 Task: Create multiple users in this system.
Action: Mouse moved to (632, 47)
Screenshot: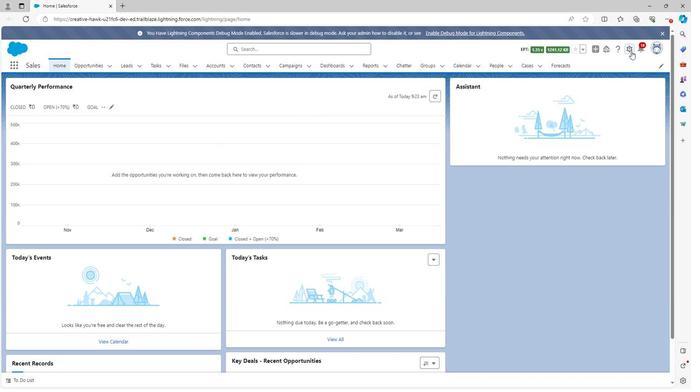 
Action: Mouse pressed left at (632, 47)
Screenshot: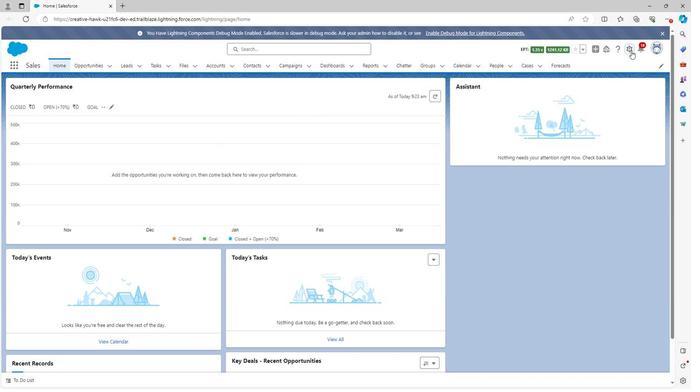 
Action: Mouse moved to (602, 69)
Screenshot: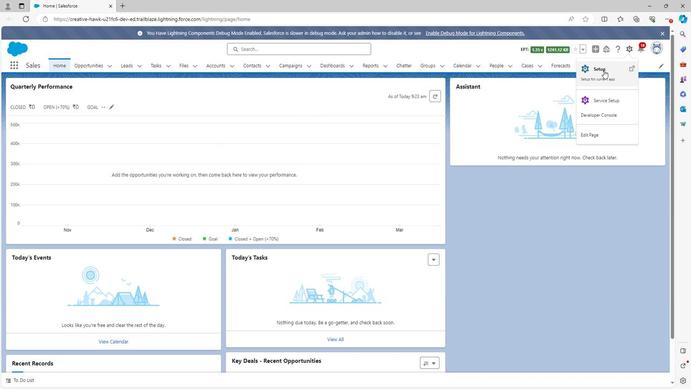 
Action: Mouse pressed left at (602, 69)
Screenshot: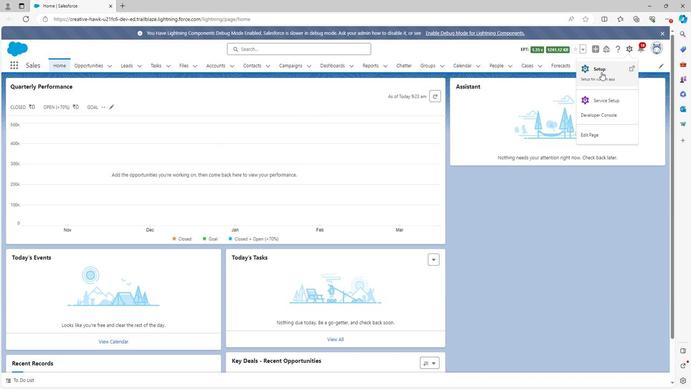 
Action: Mouse moved to (4, 245)
Screenshot: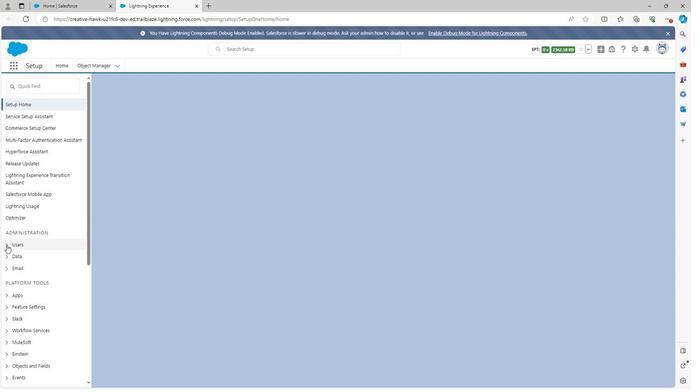 
Action: Mouse pressed left at (4, 245)
Screenshot: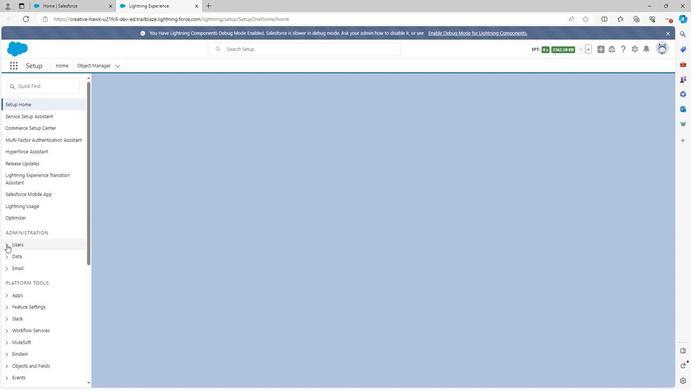 
Action: Mouse moved to (22, 339)
Screenshot: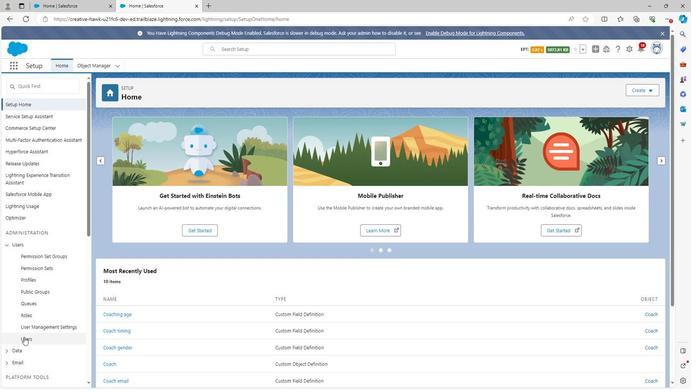 
Action: Mouse pressed left at (22, 339)
Screenshot: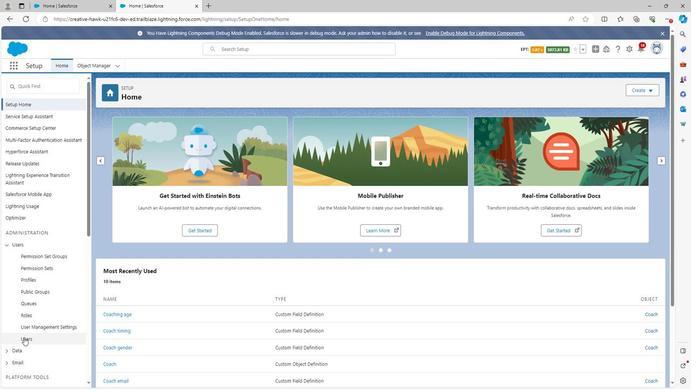 
Action: Mouse moved to (278, 179)
Screenshot: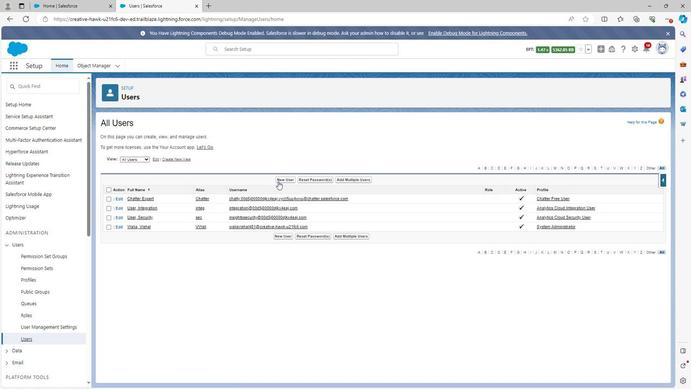 
Action: Mouse pressed left at (278, 179)
Screenshot: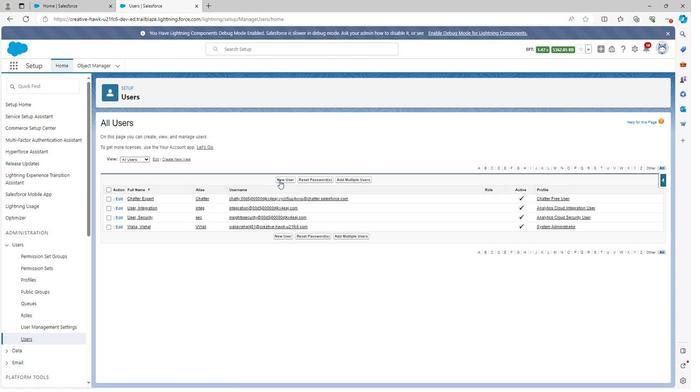 
Action: Mouse moved to (233, 163)
Screenshot: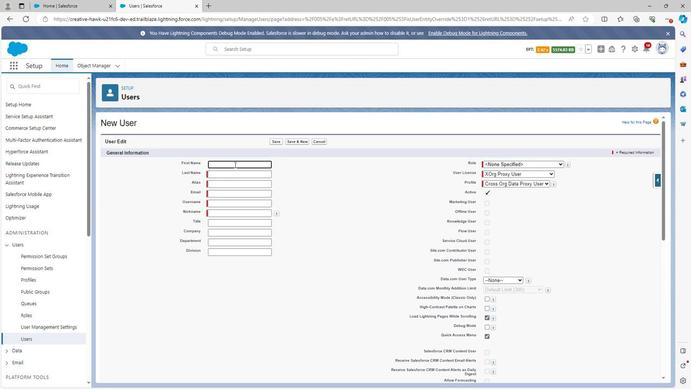 
Action: Key pressed test1
Screenshot: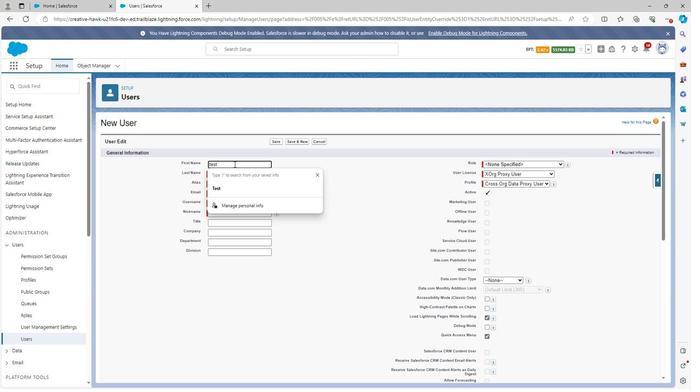 
Action: Mouse moved to (235, 172)
Screenshot: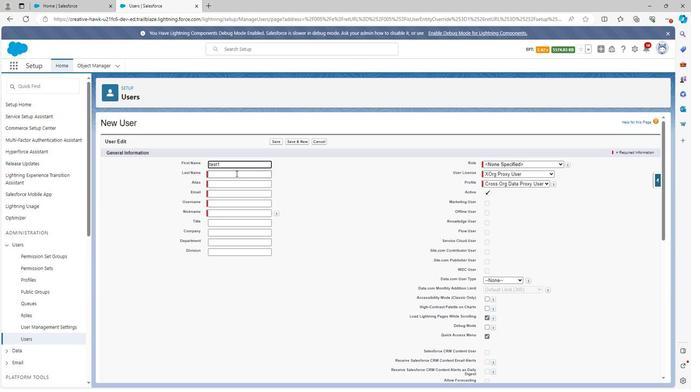 
Action: Mouse pressed left at (235, 172)
Screenshot: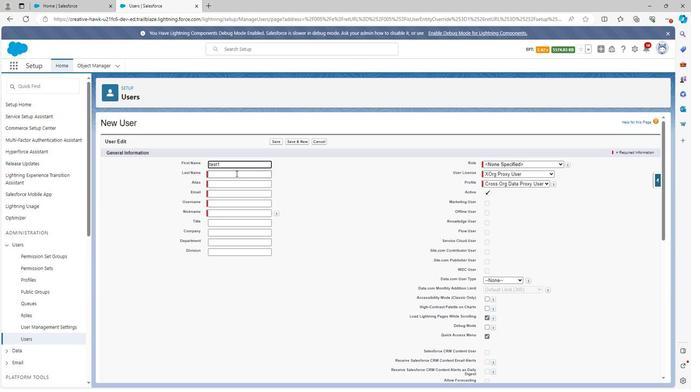 
Action: Mouse moved to (236, 171)
Screenshot: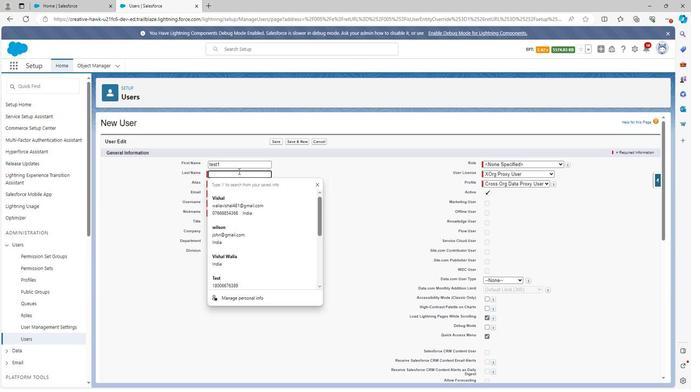 
Action: Key pressed user
Screenshot: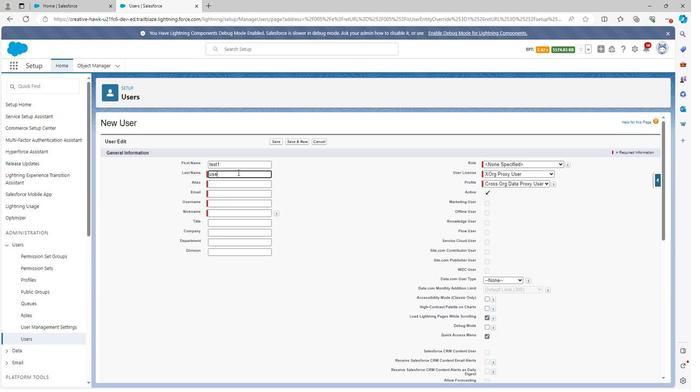 
Action: Mouse moved to (317, 191)
Screenshot: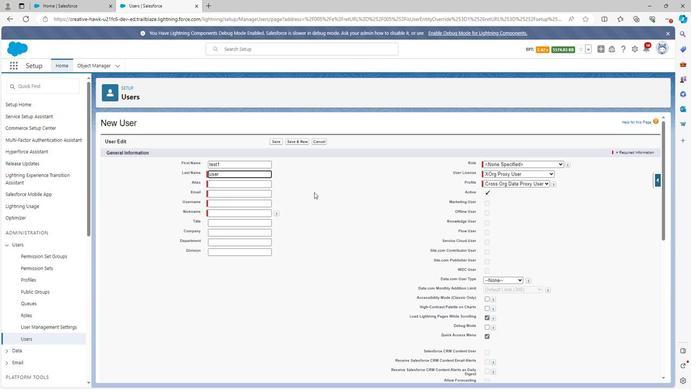 
Action: Mouse pressed left at (317, 191)
Screenshot: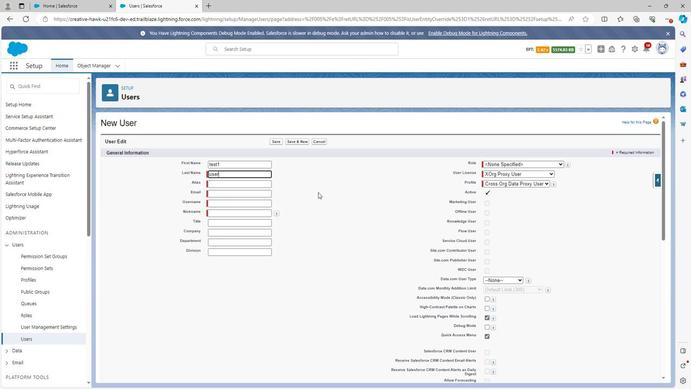 
Action: Mouse moved to (238, 190)
Screenshot: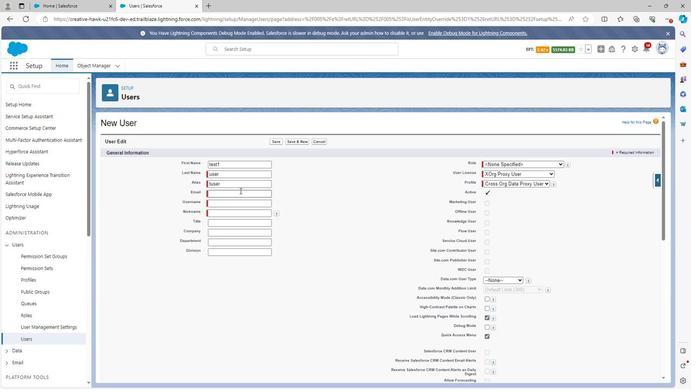 
Action: Mouse pressed left at (238, 190)
Screenshot: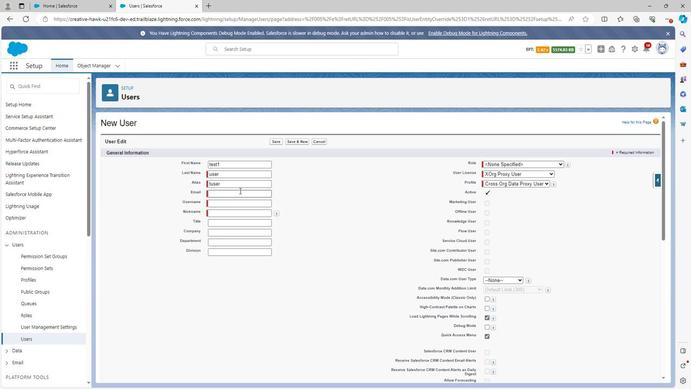 
Action: Mouse moved to (235, 193)
Screenshot: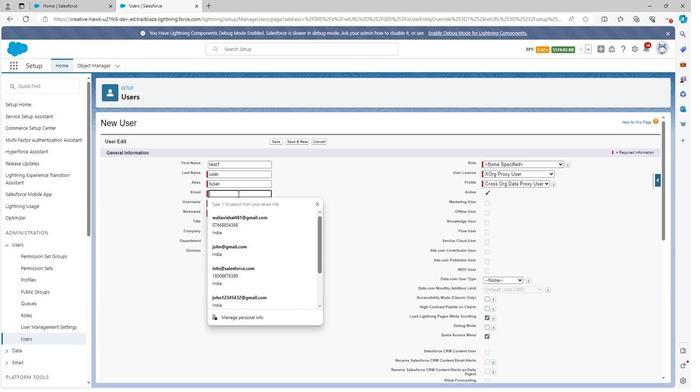 
Action: Key pressed user23<Key.shift>@gmail.com
Screenshot: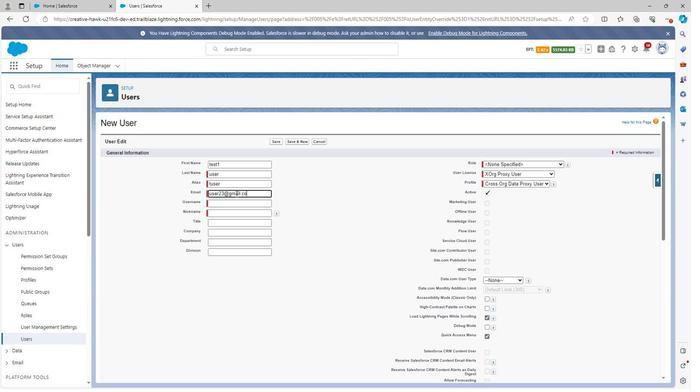 
Action: Mouse moved to (227, 200)
Screenshot: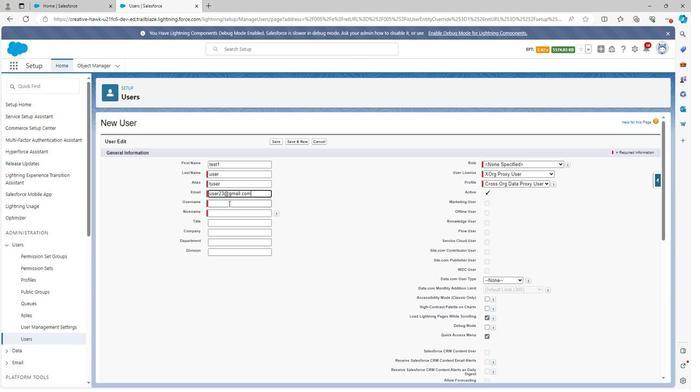 
Action: Mouse pressed left at (227, 200)
Screenshot: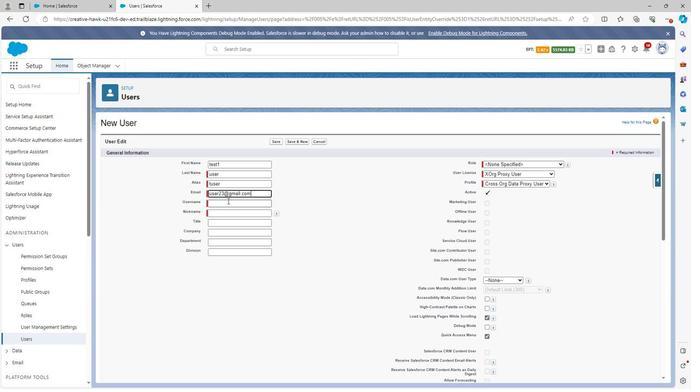 
Action: Mouse moved to (336, 267)
Screenshot: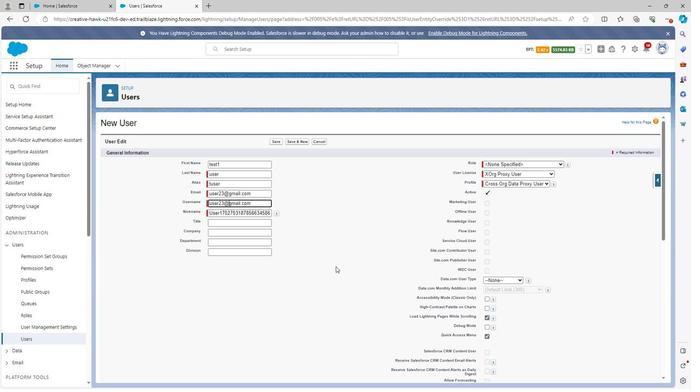 
Action: Mouse scrolled (336, 267) with delta (0, 0)
Screenshot: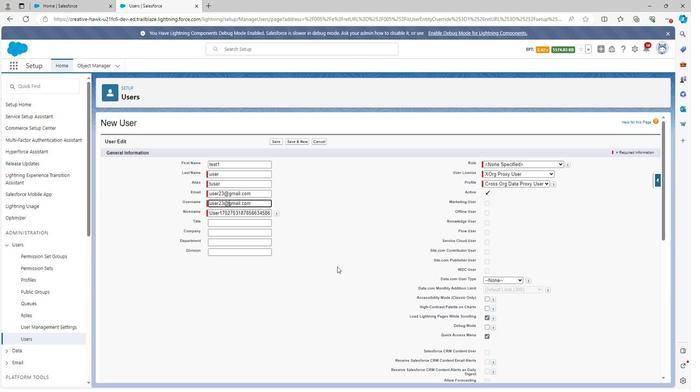 
Action: Mouse moved to (337, 267)
Screenshot: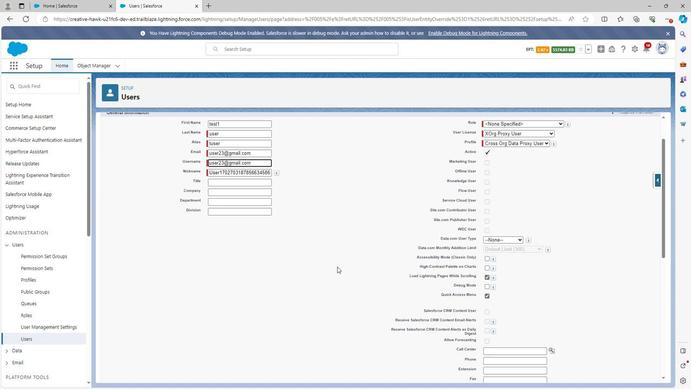 
Action: Mouse scrolled (337, 267) with delta (0, 0)
Screenshot: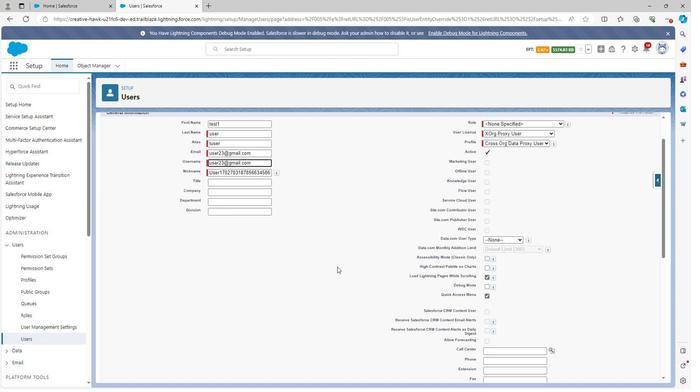 
Action: Mouse scrolled (337, 267) with delta (0, 0)
Screenshot: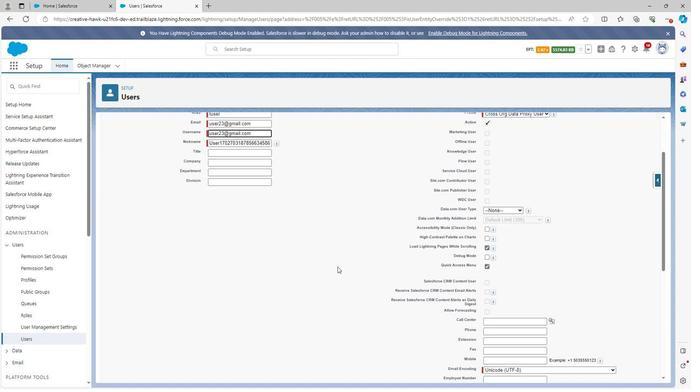 
Action: Mouse scrolled (337, 267) with delta (0, 0)
Screenshot: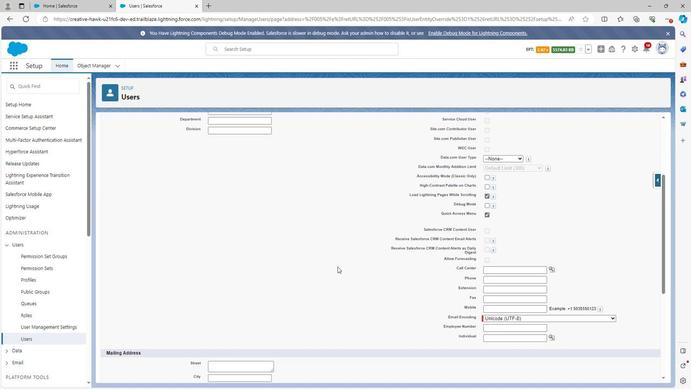 
Action: Mouse scrolled (337, 267) with delta (0, 0)
Screenshot: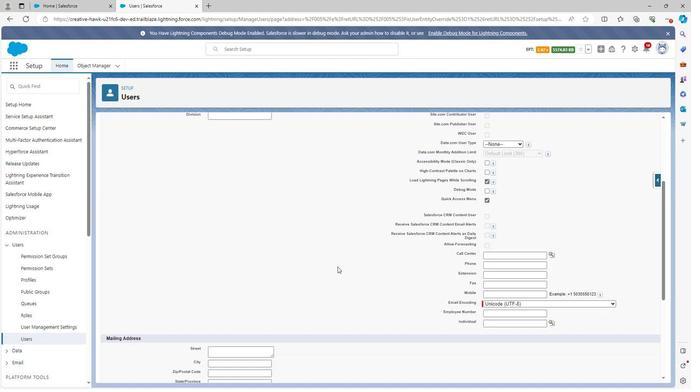 
Action: Mouse scrolled (337, 267) with delta (0, 0)
Screenshot: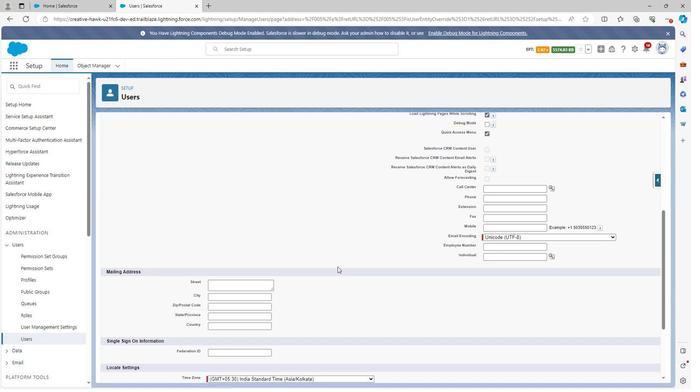 
Action: Mouse scrolled (337, 267) with delta (0, 0)
Screenshot: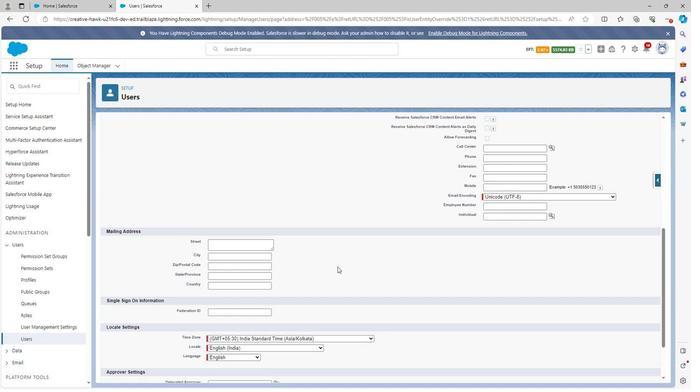 
Action: Mouse scrolled (337, 267) with delta (0, 0)
Screenshot: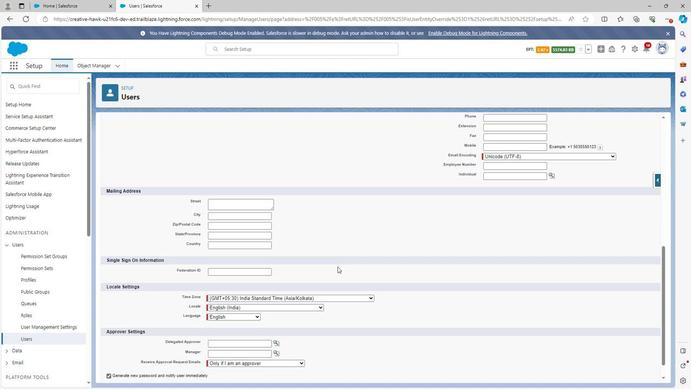 
Action: Mouse scrolled (337, 267) with delta (0, 0)
Screenshot: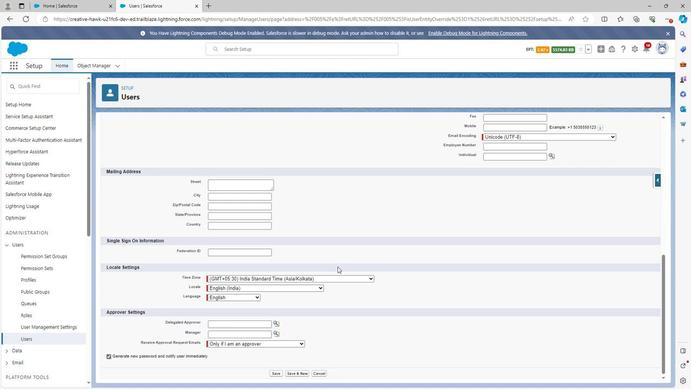 
Action: Mouse scrolled (337, 267) with delta (0, 0)
Screenshot: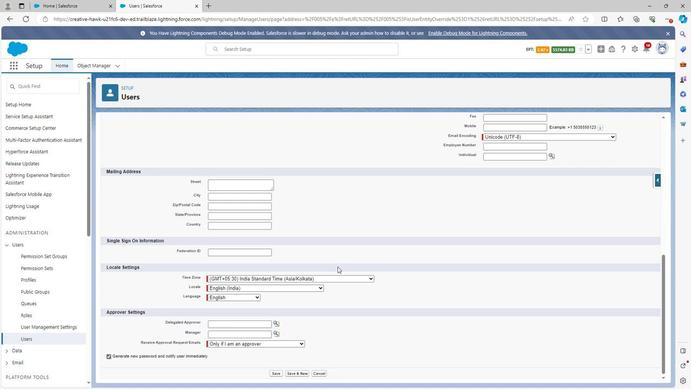 
Action: Mouse scrolled (337, 267) with delta (0, 0)
Screenshot: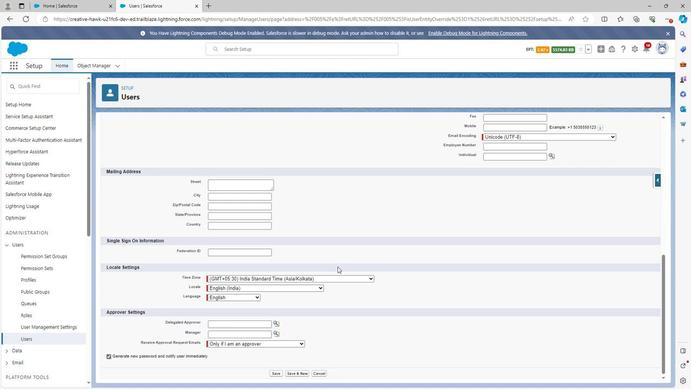 
Action: Mouse moved to (274, 376)
Screenshot: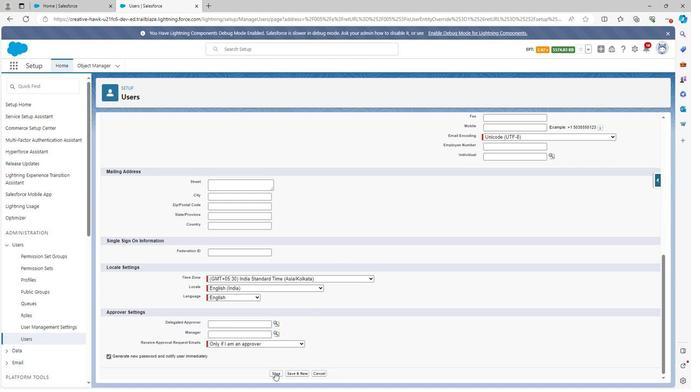 
Action: Mouse pressed left at (274, 376)
Screenshot: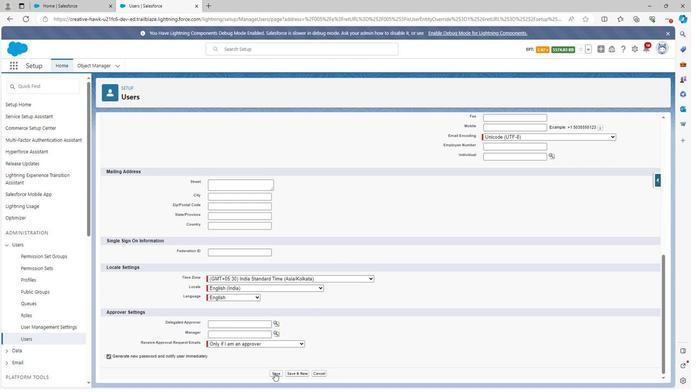 
Action: Mouse moved to (220, 211)
Screenshot: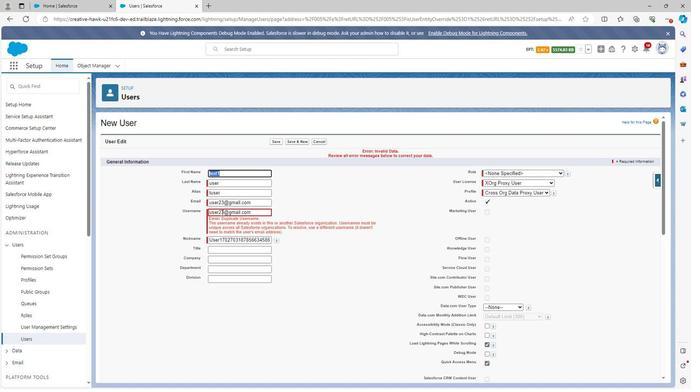 
Action: Mouse pressed left at (220, 211)
Screenshot: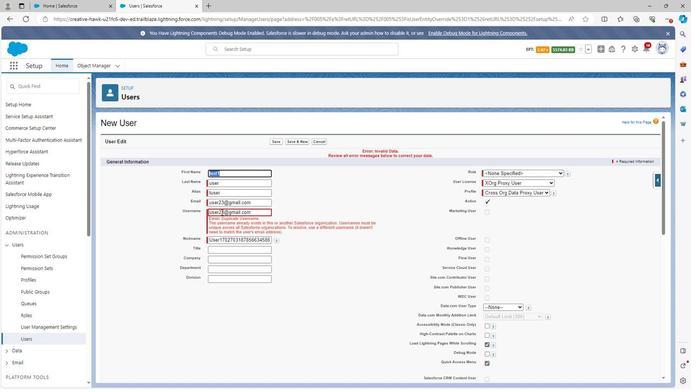 
Action: Mouse moved to (231, 221)
Screenshot: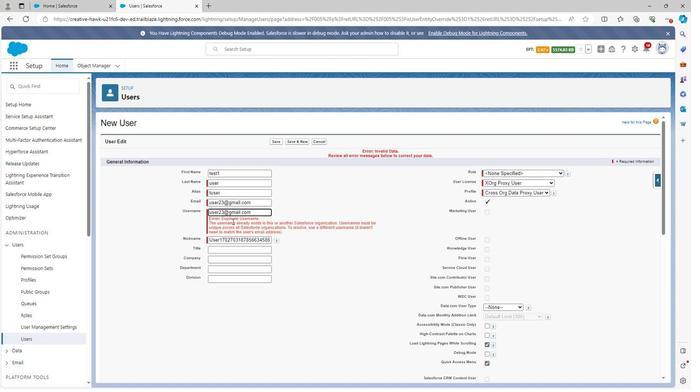 
Action: Key pressed 434
Screenshot: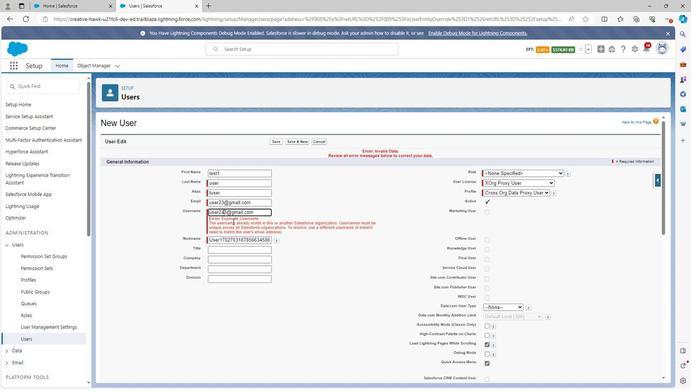 
Action: Mouse moved to (220, 202)
Screenshot: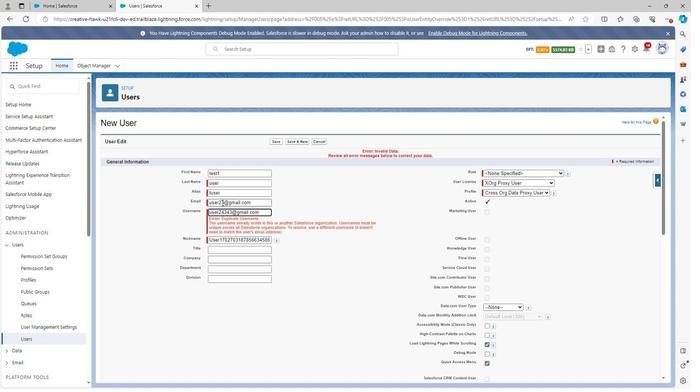 
Action: Mouse pressed left at (220, 202)
Screenshot: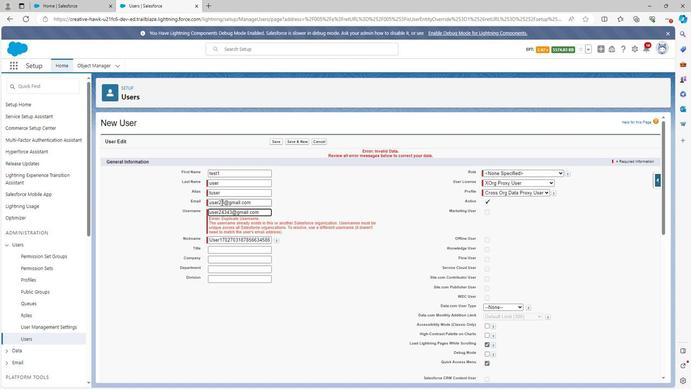 
Action: Mouse moved to (227, 211)
Screenshot: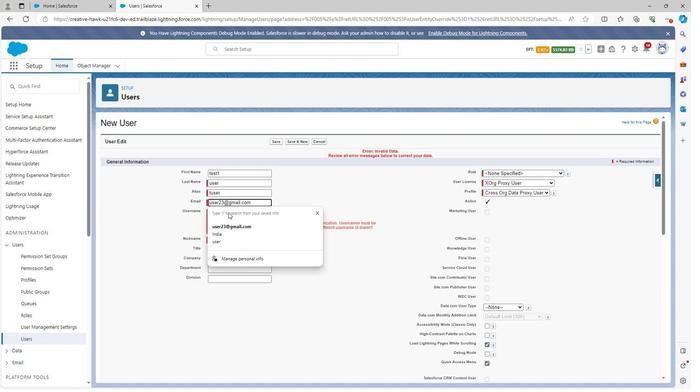 
Action: Key pressed 23
Screenshot: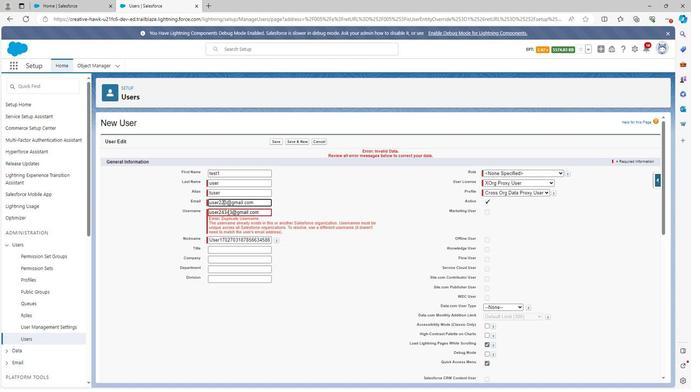 
Action: Mouse moved to (423, 302)
Screenshot: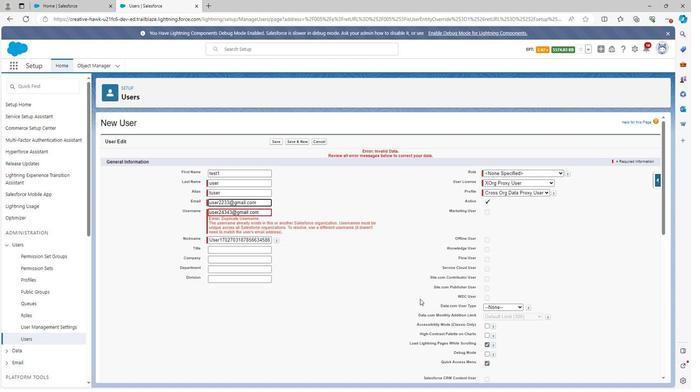 
Action: Mouse scrolled (423, 302) with delta (0, 0)
Screenshot: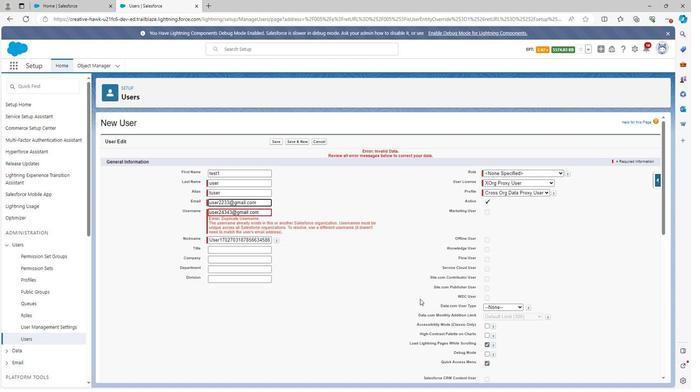 
Action: Mouse moved to (425, 304)
Screenshot: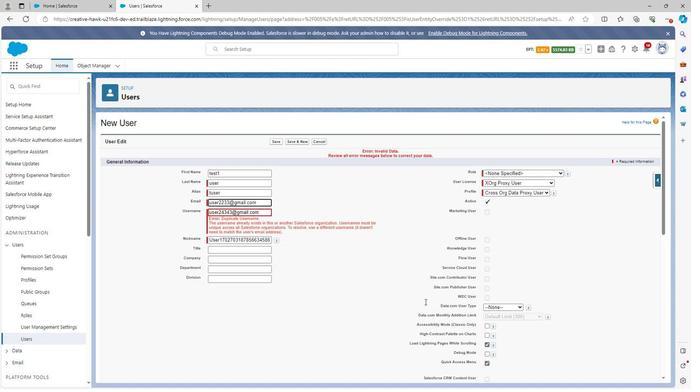 
Action: Mouse scrolled (425, 303) with delta (0, 0)
Screenshot: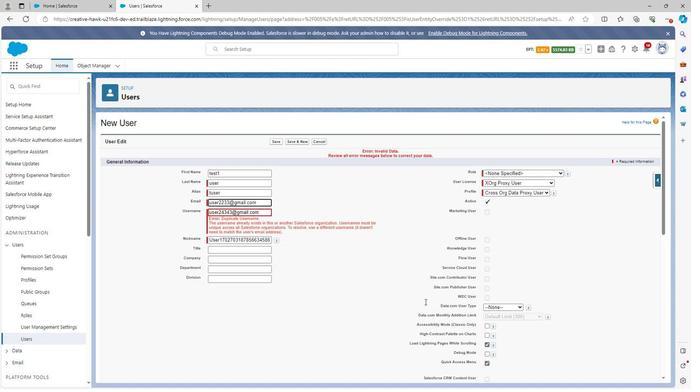 
Action: Mouse scrolled (425, 303) with delta (0, 0)
Screenshot: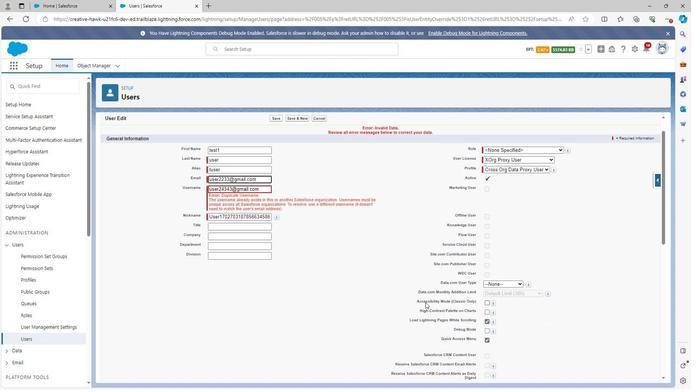 
Action: Mouse scrolled (425, 303) with delta (0, 0)
Screenshot: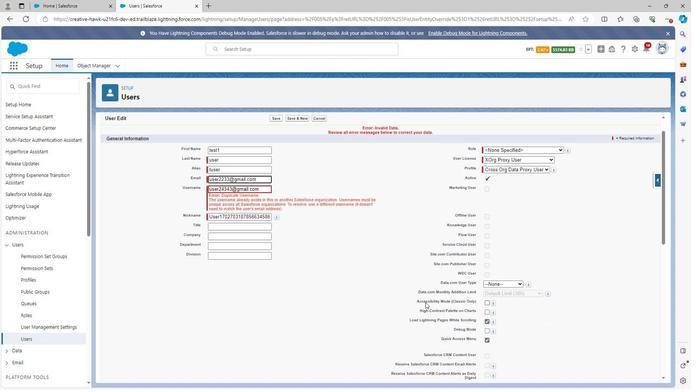 
Action: Mouse scrolled (425, 303) with delta (0, 0)
Screenshot: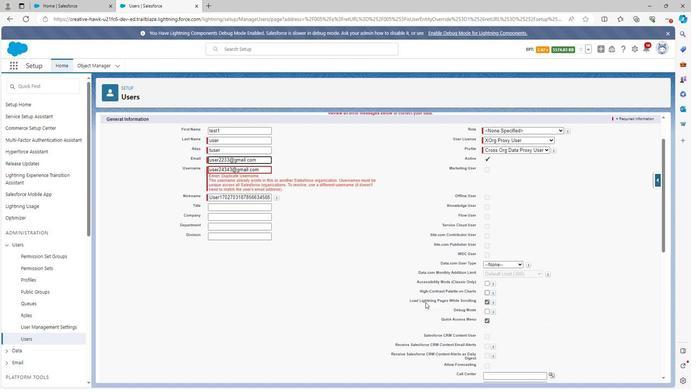 
Action: Mouse moved to (476, 334)
Screenshot: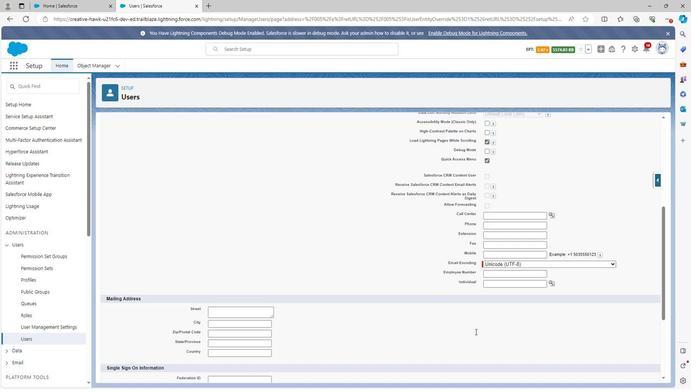 
Action: Mouse scrolled (476, 334) with delta (0, 0)
Screenshot: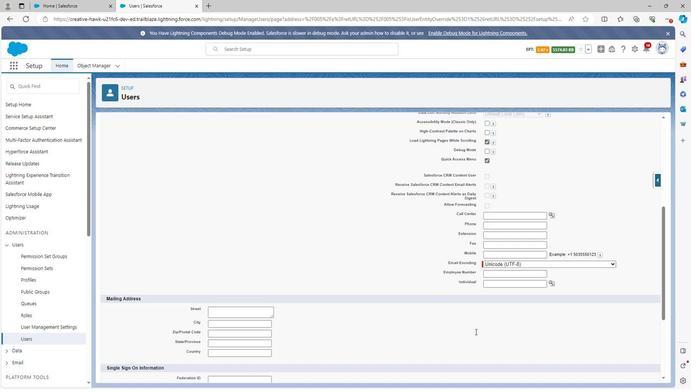
Action: Mouse scrolled (476, 334) with delta (0, 0)
Screenshot: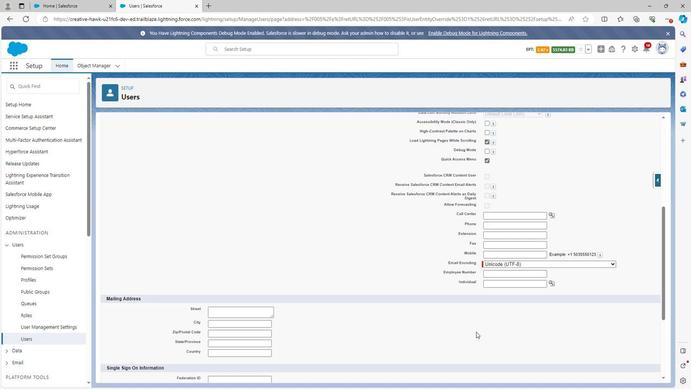 
Action: Mouse scrolled (476, 334) with delta (0, 0)
Screenshot: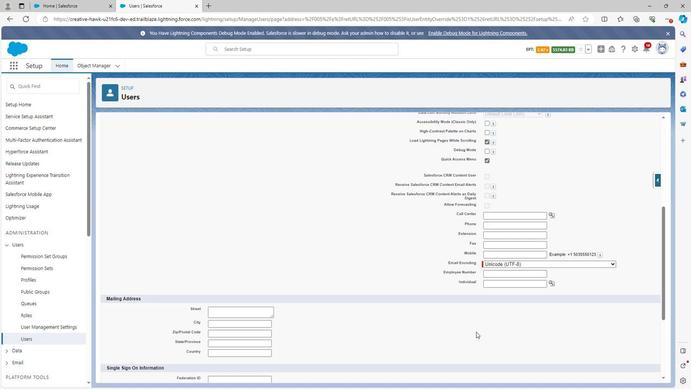
Action: Mouse scrolled (476, 334) with delta (0, 0)
Screenshot: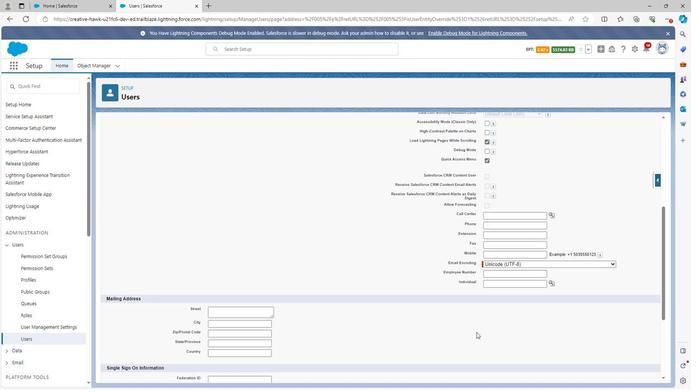
Action: Mouse moved to (476, 335)
Screenshot: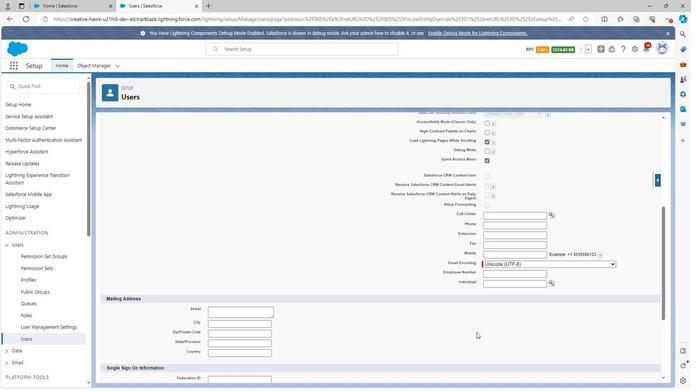 
Action: Mouse scrolled (476, 334) with delta (0, 0)
Screenshot: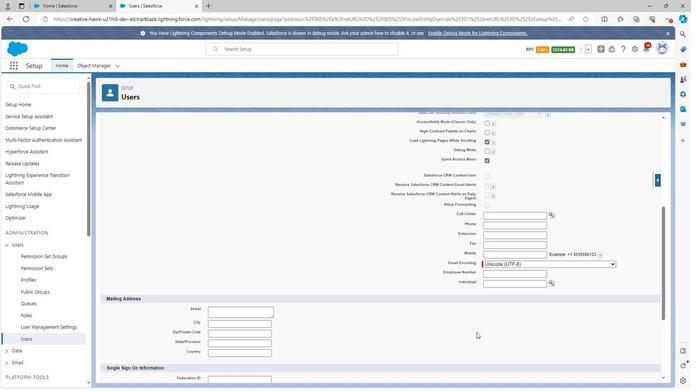 
Action: Mouse scrolled (476, 334) with delta (0, 0)
Screenshot: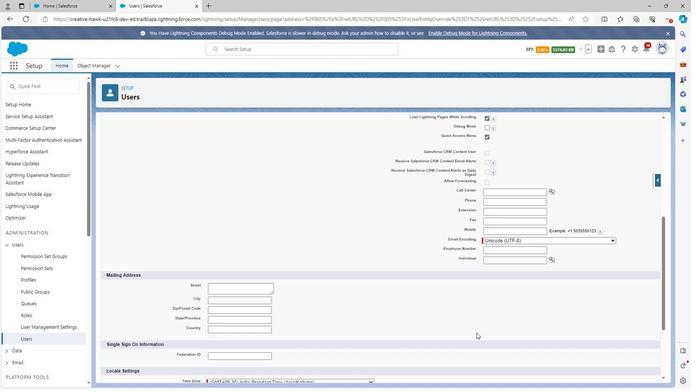 
Action: Mouse moved to (477, 342)
Screenshot: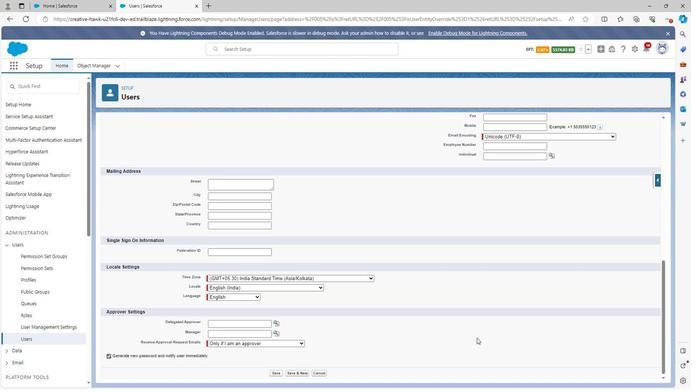 
Action: Mouse scrolled (477, 342) with delta (0, 0)
Screenshot: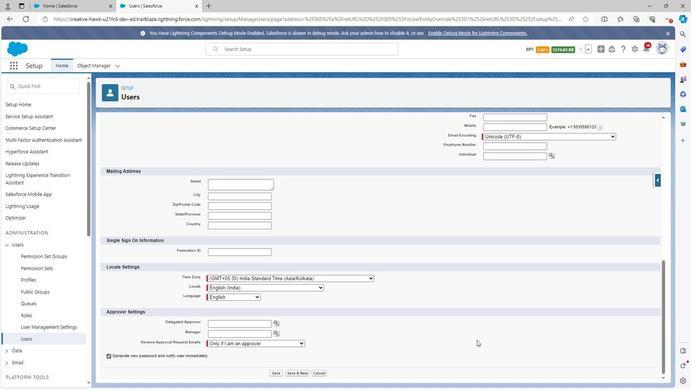 
Action: Mouse scrolled (477, 342) with delta (0, 0)
Screenshot: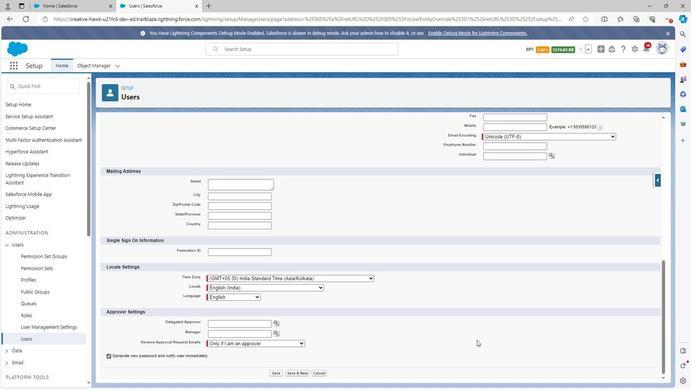 
Action: Mouse scrolled (477, 342) with delta (0, 0)
Screenshot: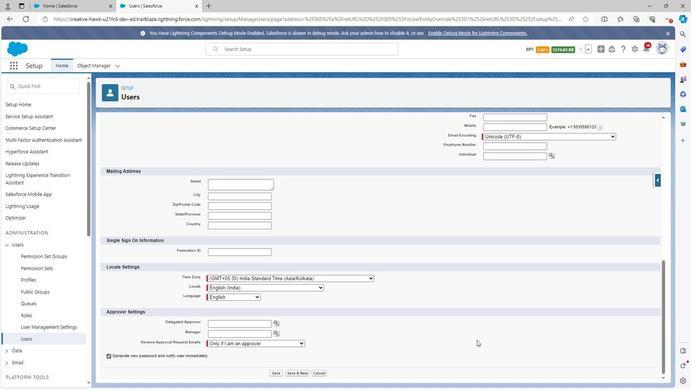 
Action: Mouse scrolled (477, 342) with delta (0, 0)
Screenshot: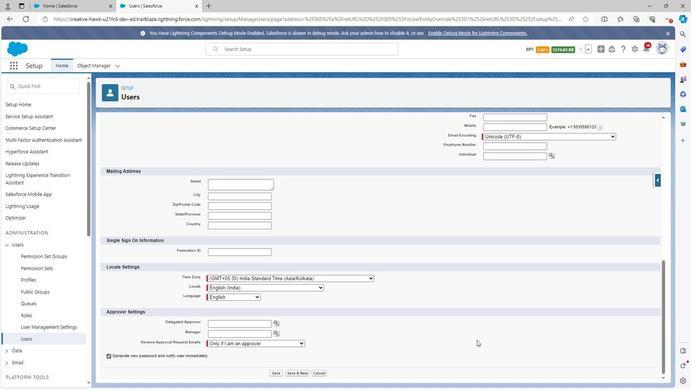 
Action: Mouse scrolled (477, 342) with delta (0, 0)
Screenshot: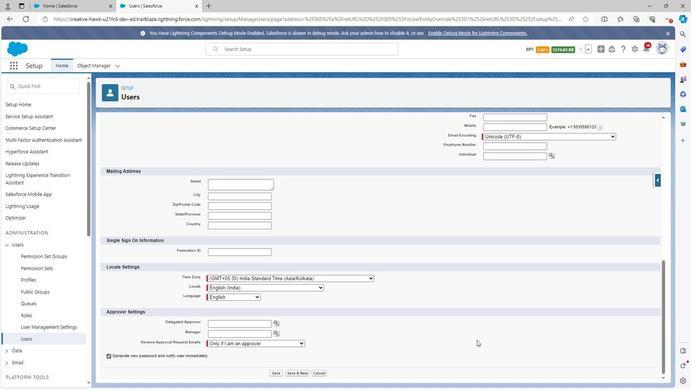 
Action: Mouse moved to (273, 376)
Screenshot: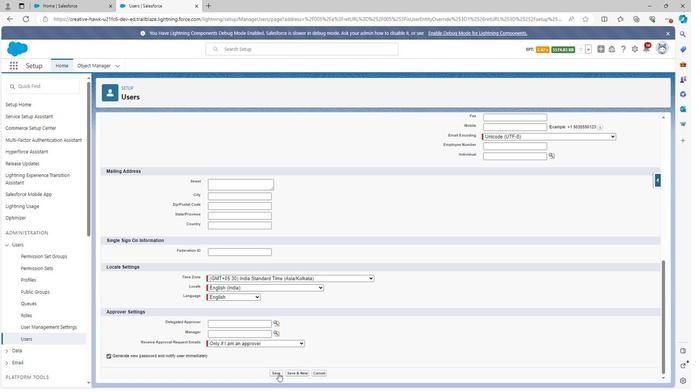 
Action: Mouse pressed left at (273, 376)
Screenshot: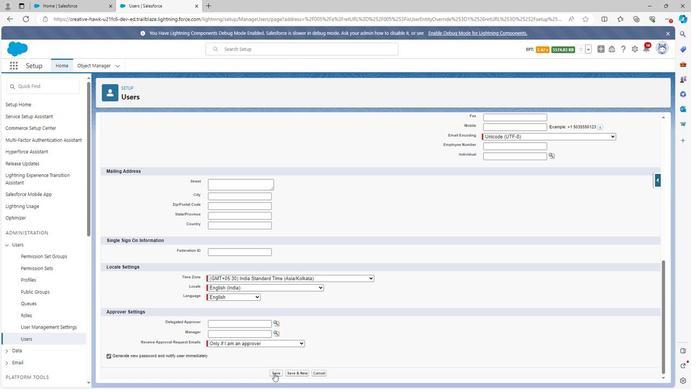 
Action: Mouse moved to (23, 339)
Screenshot: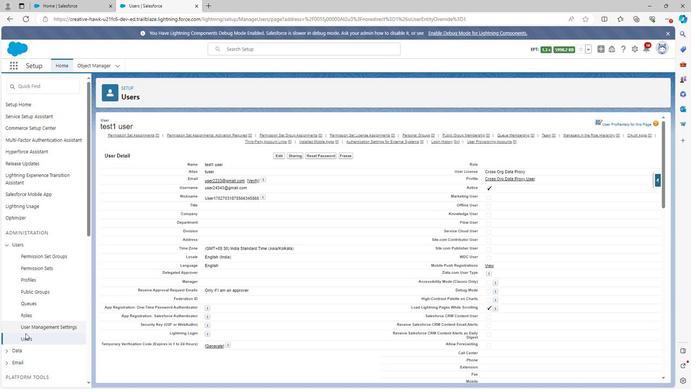 
Action: Mouse pressed left at (23, 339)
Screenshot: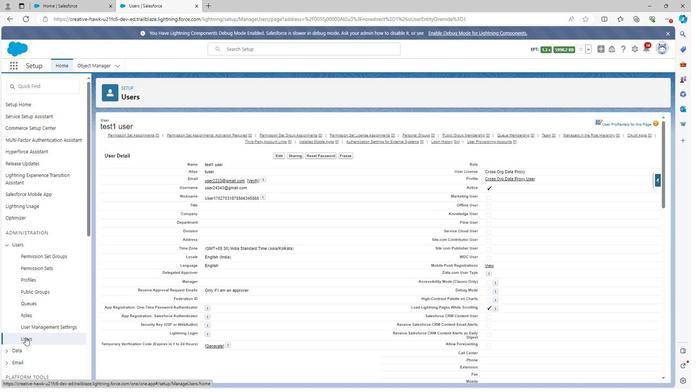 
Action: Mouse moved to (279, 177)
Screenshot: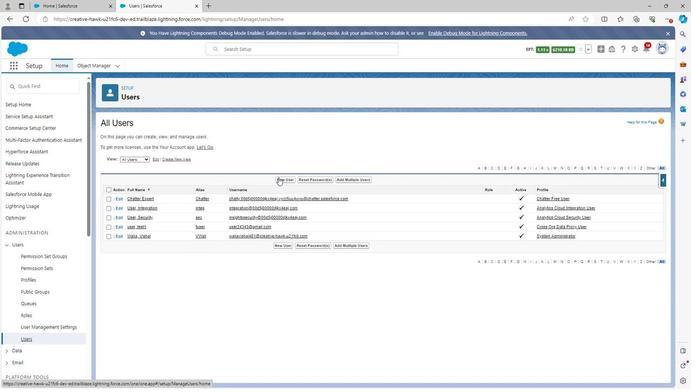 
Action: Mouse pressed left at (279, 177)
Screenshot: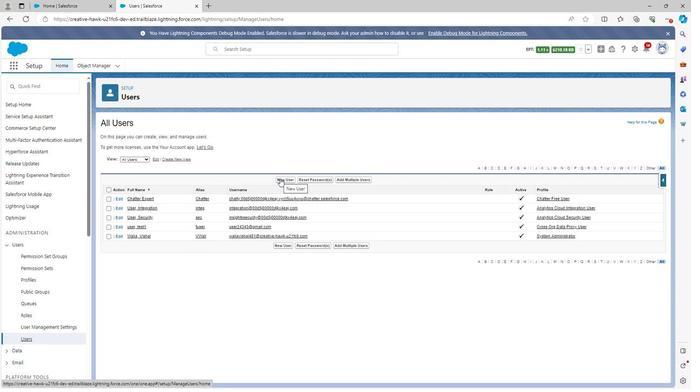 
Action: Mouse moved to (227, 164)
Screenshot: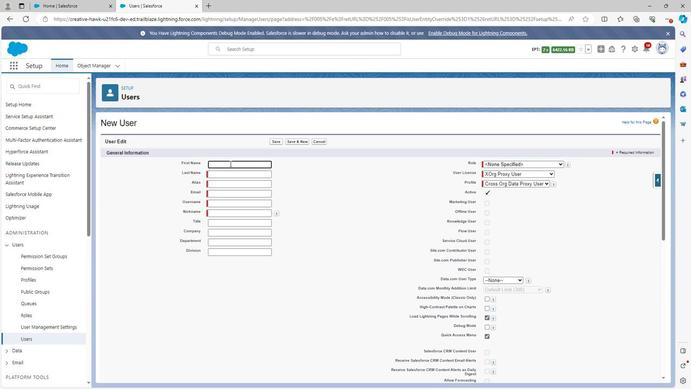 
Action: Key pressed test2
Screenshot: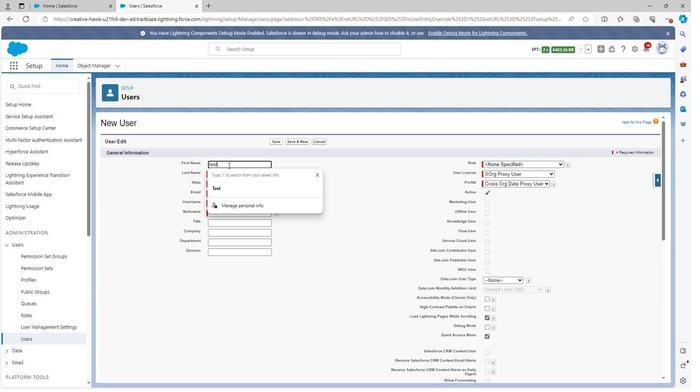 
Action: Mouse moved to (233, 175)
Screenshot: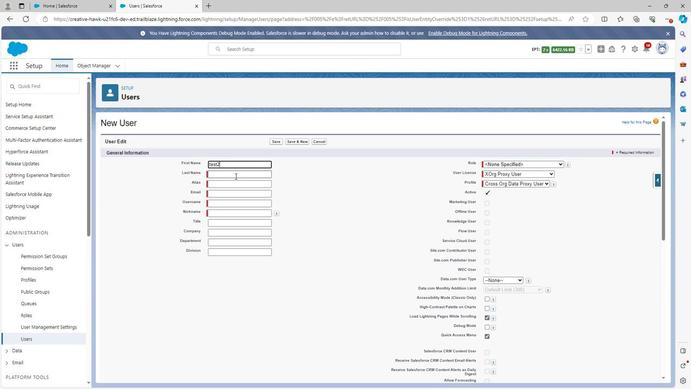 
Action: Mouse pressed left at (233, 175)
Screenshot: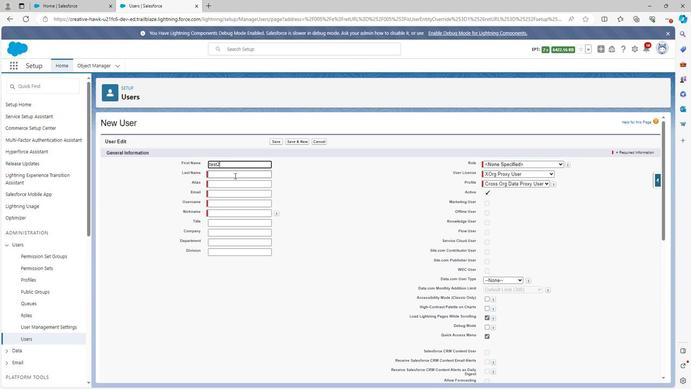
Action: Key pressed userd
Screenshot: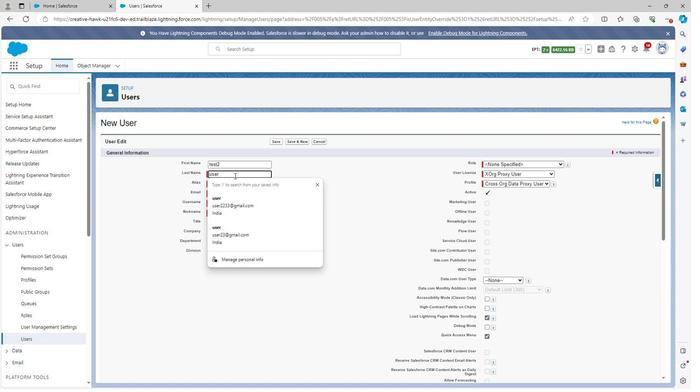 
Action: Mouse moved to (295, 191)
Screenshot: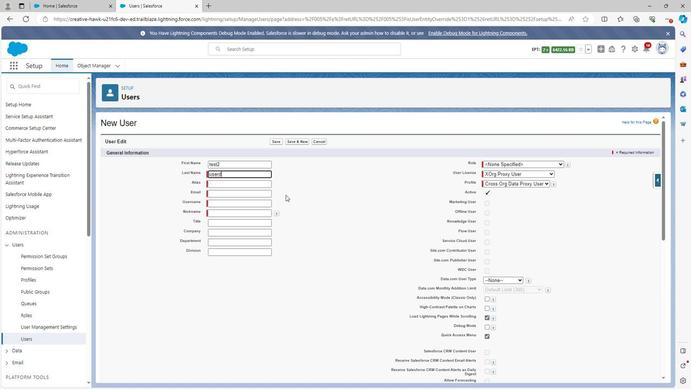 
Action: Mouse pressed left at (295, 191)
Screenshot: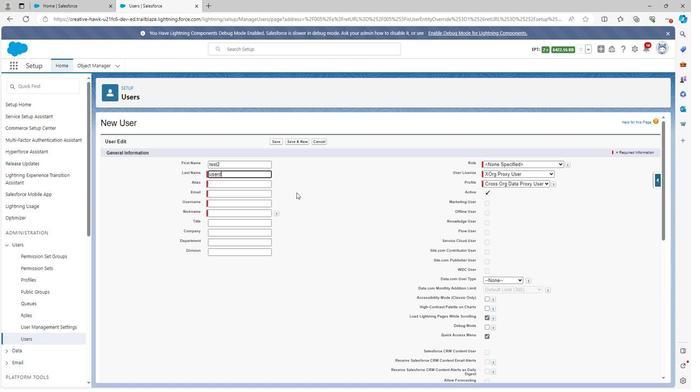 
Action: Mouse moved to (237, 191)
Screenshot: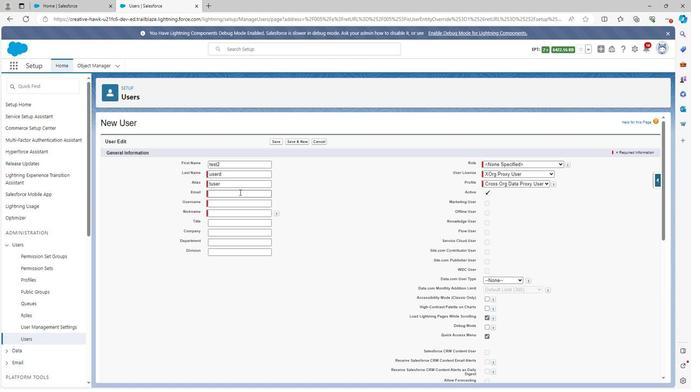 
Action: Mouse pressed left at (237, 191)
Screenshot: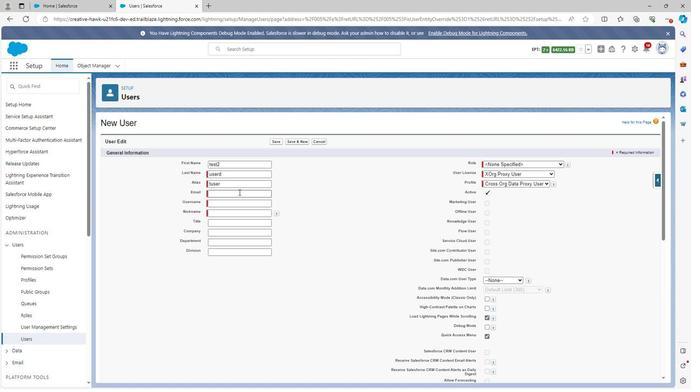 
Action: Key pressed user6789<Key.shift><Key.shift><Key.shift><Key.shift><Key.shift><Key.shift><Key.shift>@gmail.com
Screenshot: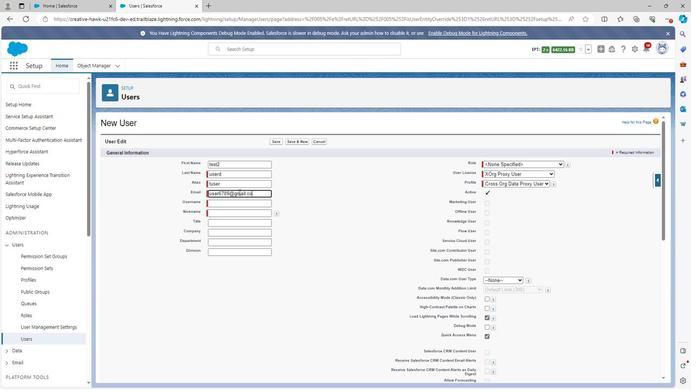 
Action: Mouse moved to (305, 203)
Screenshot: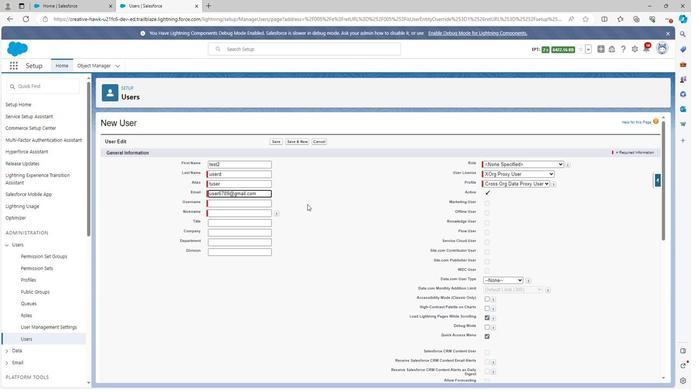 
Action: Mouse pressed left at (305, 203)
Screenshot: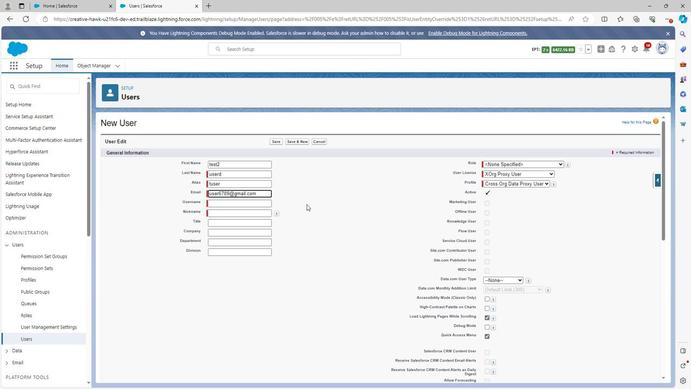 
Action: Mouse moved to (374, 243)
Screenshot: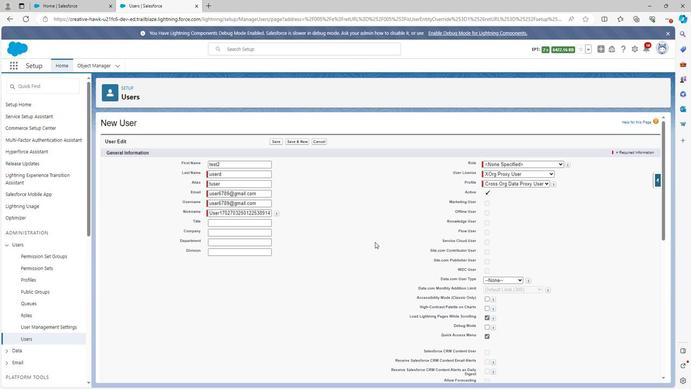 
Action: Mouse scrolled (374, 242) with delta (0, 0)
Screenshot: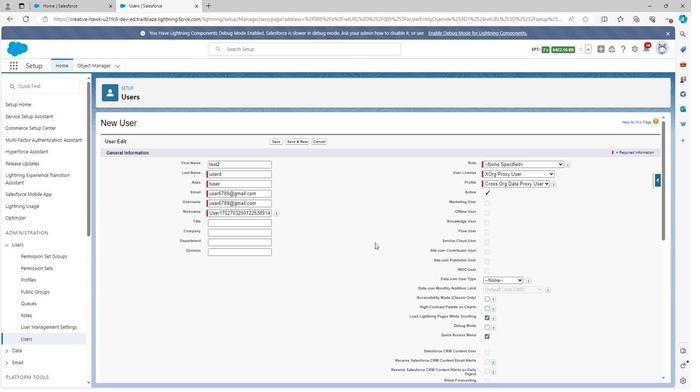 
Action: Mouse scrolled (374, 242) with delta (0, 0)
Screenshot: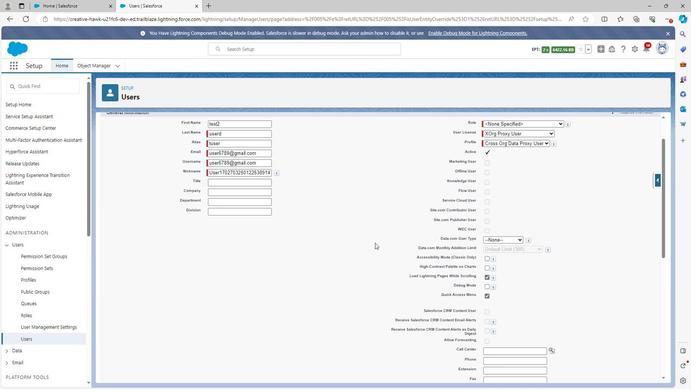 
Action: Mouse moved to (374, 243)
Screenshot: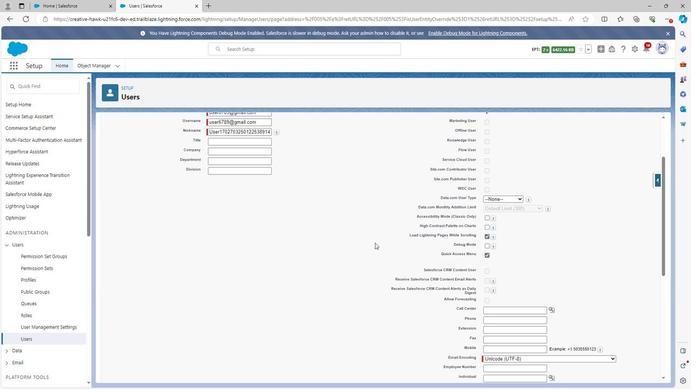 
Action: Mouse scrolled (374, 242) with delta (0, 0)
Screenshot: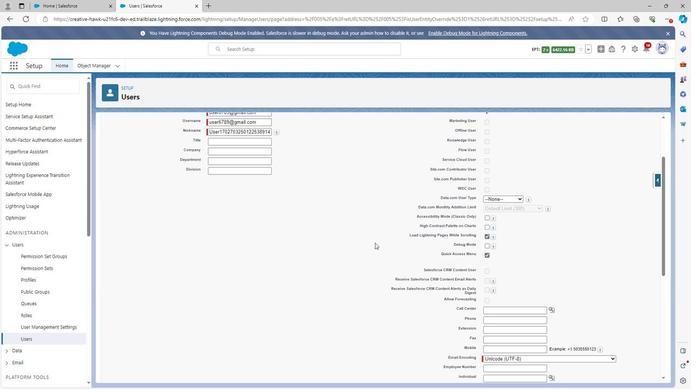 
Action: Mouse scrolled (374, 242) with delta (0, 0)
Screenshot: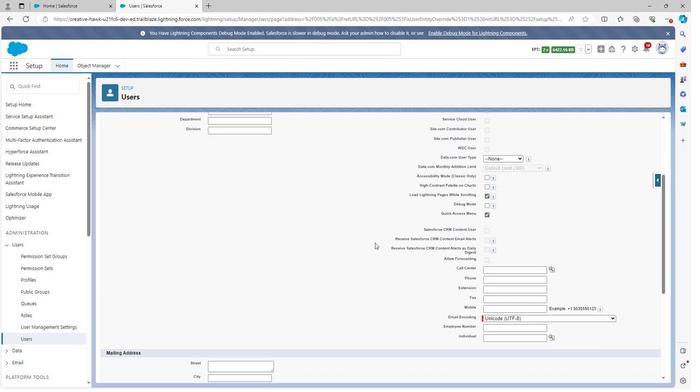 
Action: Mouse scrolled (374, 242) with delta (0, 0)
Screenshot: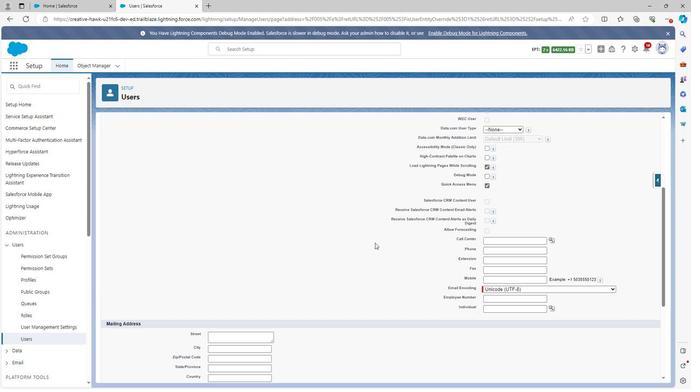 
Action: Mouse scrolled (374, 242) with delta (0, 0)
Screenshot: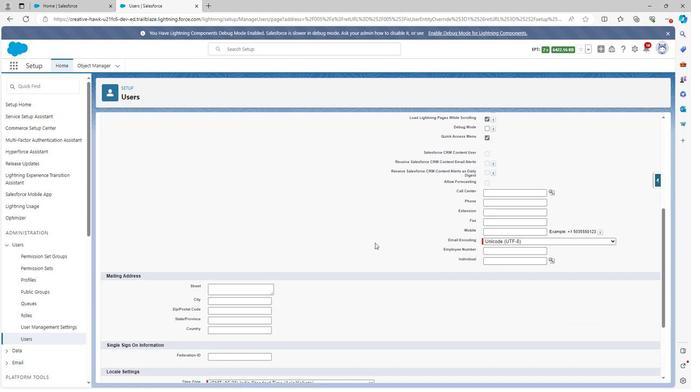 
Action: Mouse scrolled (374, 242) with delta (0, 0)
Screenshot: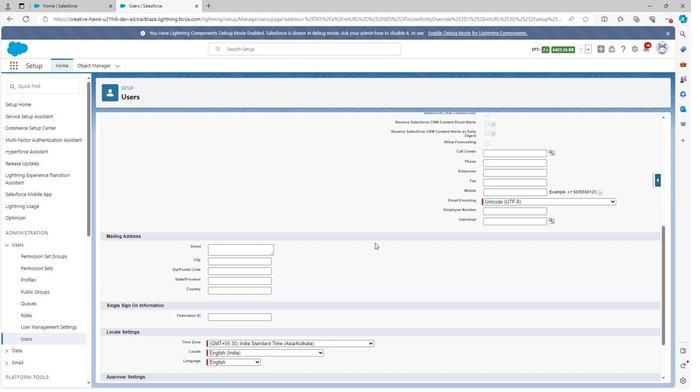 
Action: Mouse scrolled (374, 242) with delta (0, 0)
Screenshot: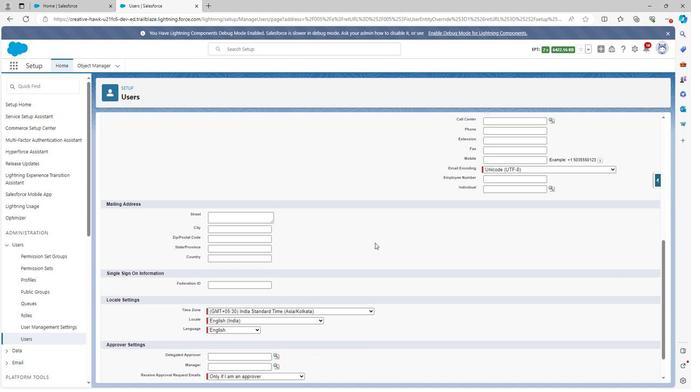 
Action: Mouse scrolled (374, 242) with delta (0, 0)
Screenshot: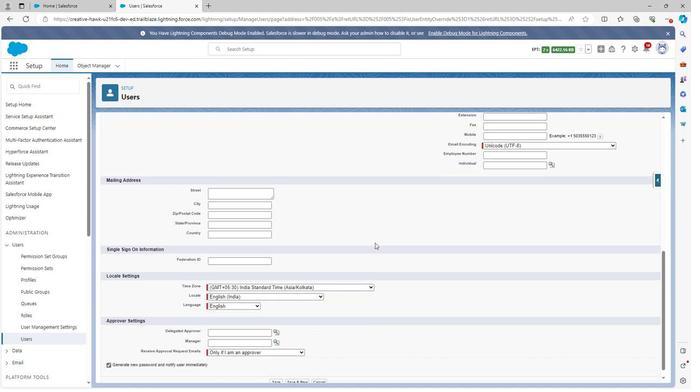 
Action: Mouse moved to (270, 377)
Screenshot: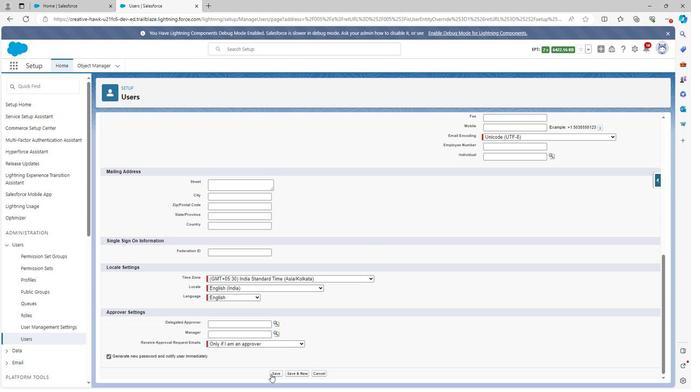 
Action: Mouse pressed left at (270, 377)
Screenshot: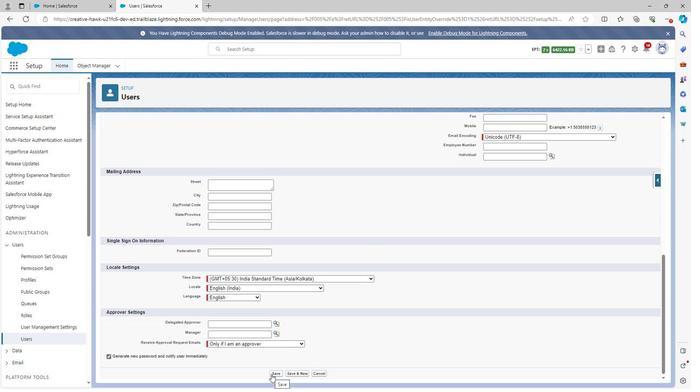 
Action: Mouse moved to (23, 340)
Screenshot: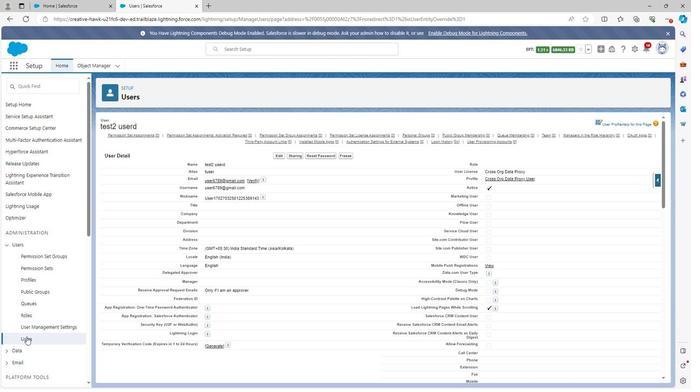 
Action: Mouse pressed left at (23, 340)
Screenshot: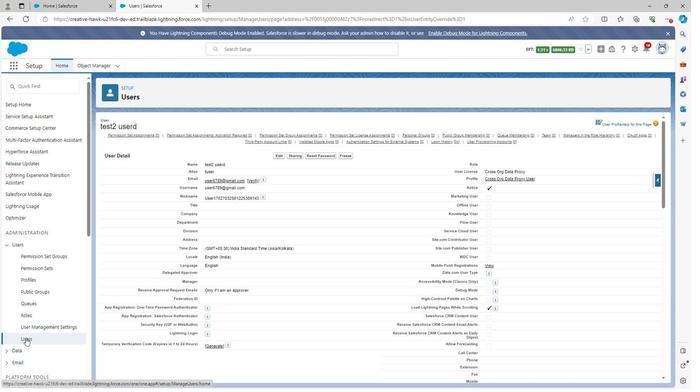 
Action: Mouse moved to (282, 178)
Screenshot: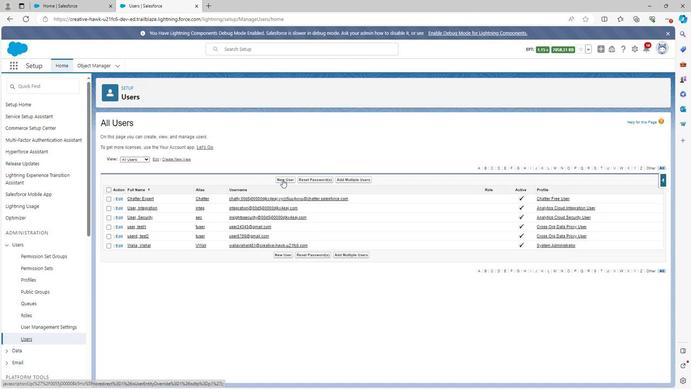 
Action: Mouse pressed left at (282, 178)
Screenshot: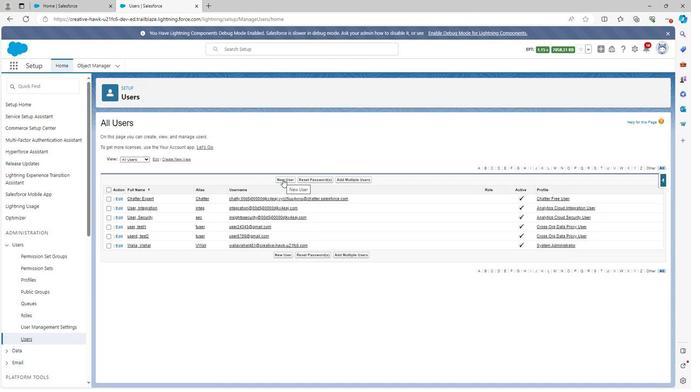 
Action: Mouse moved to (217, 160)
Screenshot: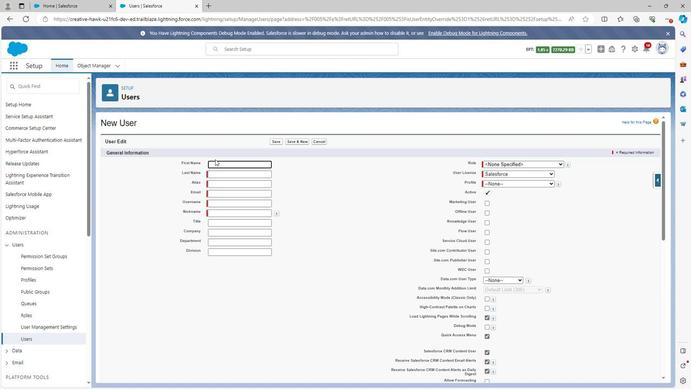 
Action: Key pressed user3
Screenshot: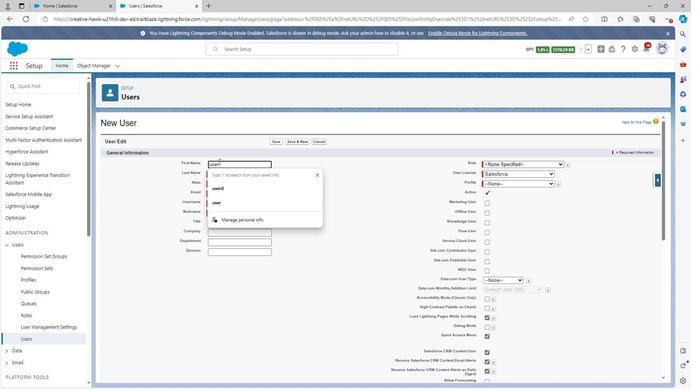 
Action: Mouse moved to (262, 172)
Screenshot: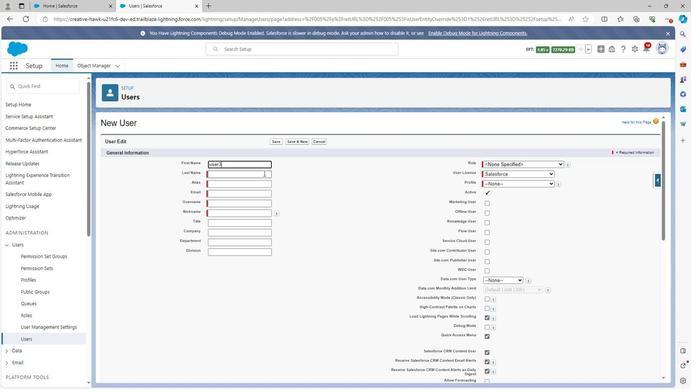 
Action: Mouse pressed left at (262, 172)
Screenshot: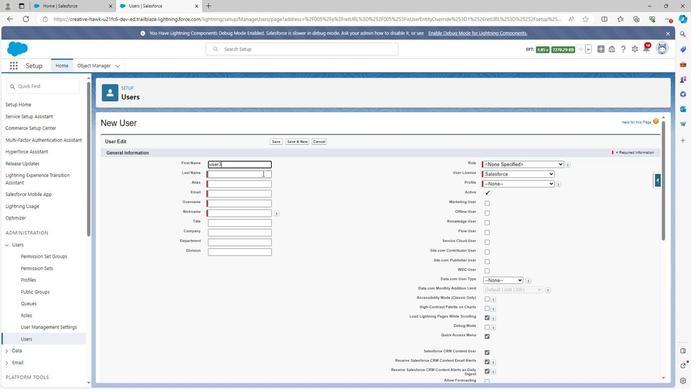 
Action: Mouse moved to (255, 171)
Screenshot: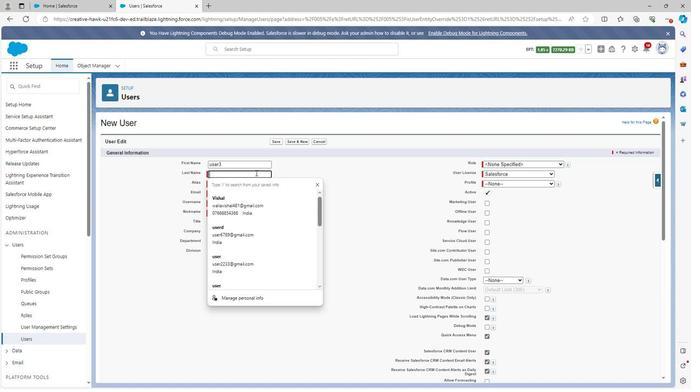 
Action: Key pressed user
Screenshot: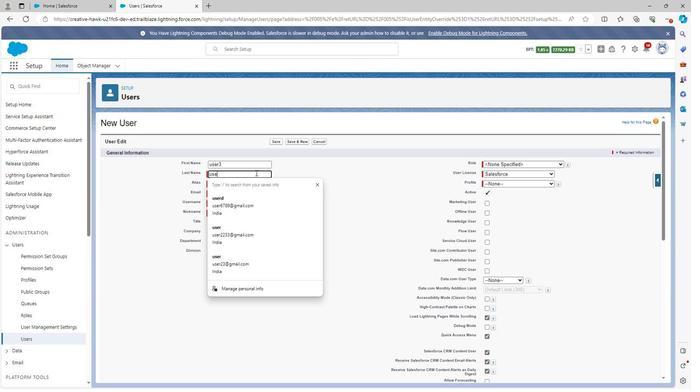 
Action: Mouse moved to (322, 164)
Screenshot: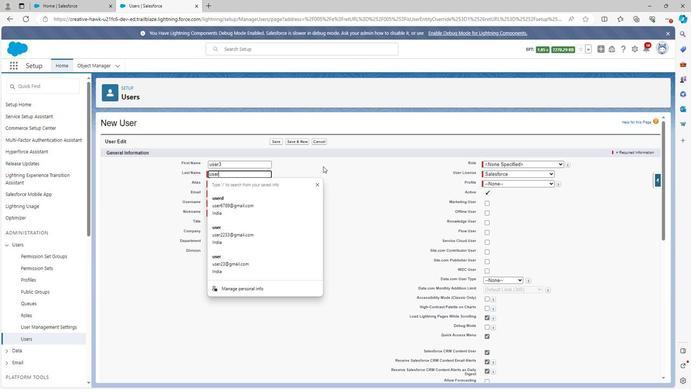 
Action: Mouse pressed left at (322, 164)
Screenshot: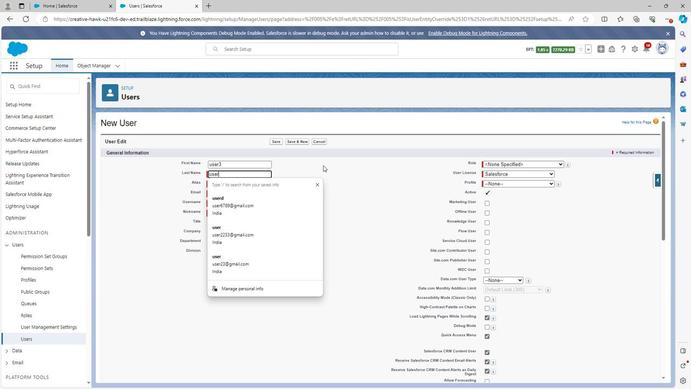 
Action: Mouse moved to (228, 194)
Screenshot: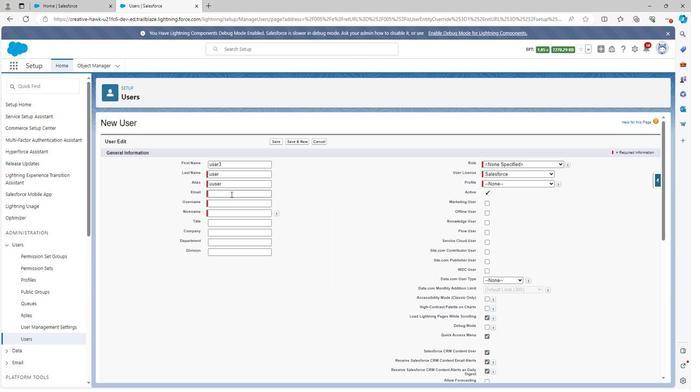 
Action: Mouse pressed left at (228, 194)
Screenshot: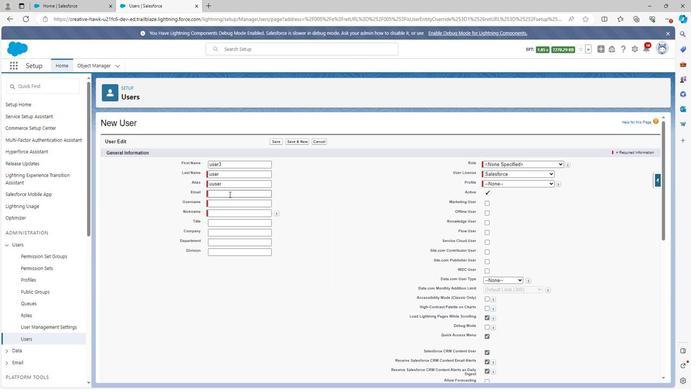 
Action: Key pressed user987<Key.shift>@gmail.com
Screenshot: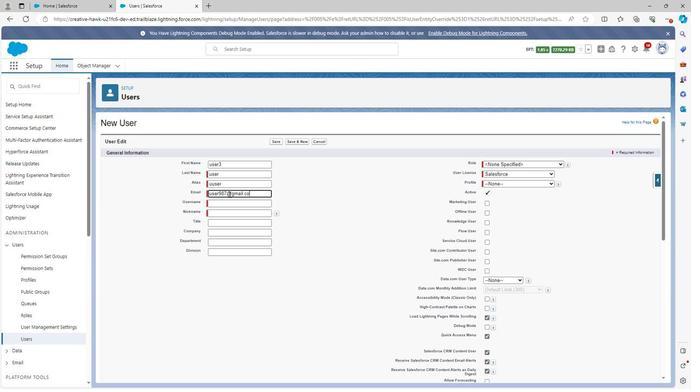 
Action: Mouse moved to (323, 191)
Screenshot: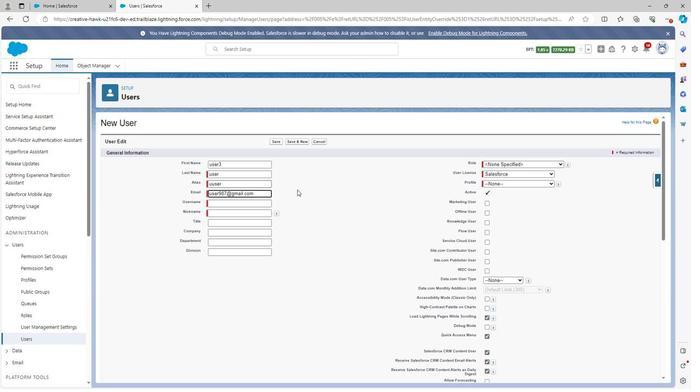 
Action: Mouse pressed left at (323, 191)
Screenshot: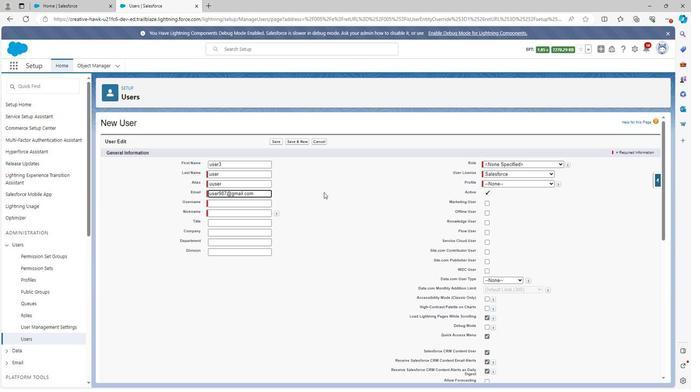 
Action: Mouse moved to (332, 204)
Screenshot: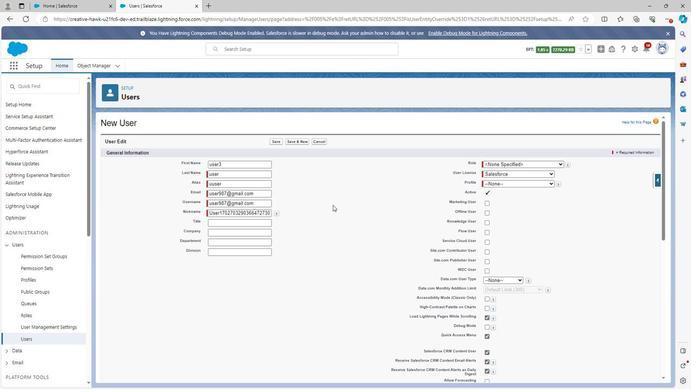 
Action: Mouse scrolled (332, 204) with delta (0, 0)
Screenshot: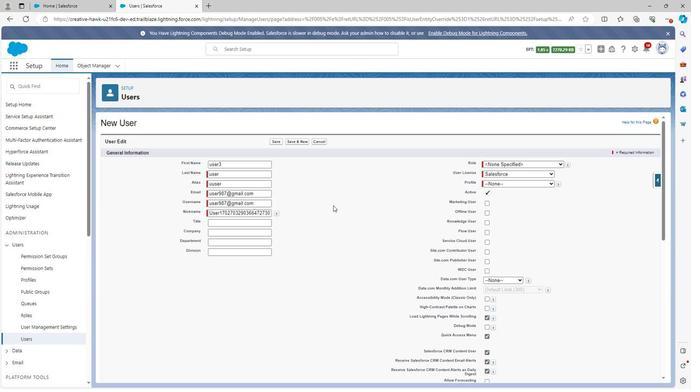 
Action: Mouse scrolled (332, 204) with delta (0, 0)
Screenshot: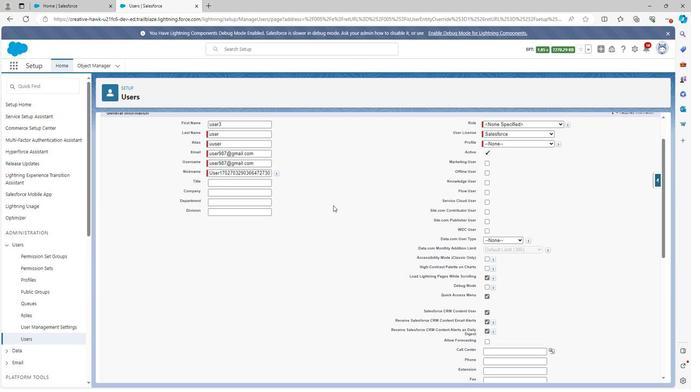 
Action: Mouse scrolled (332, 204) with delta (0, 0)
Screenshot: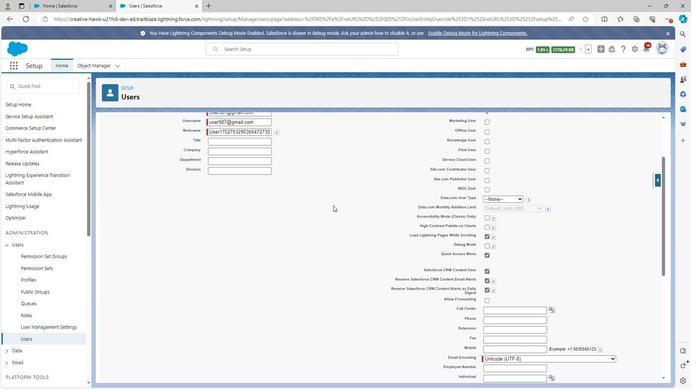 
Action: Mouse scrolled (332, 204) with delta (0, 0)
Screenshot: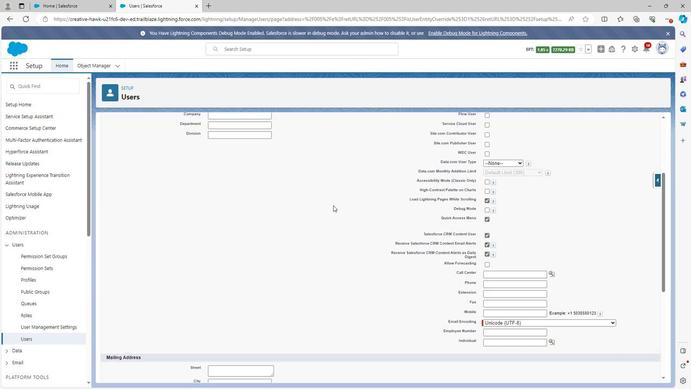 
Action: Mouse scrolled (332, 204) with delta (0, 0)
Screenshot: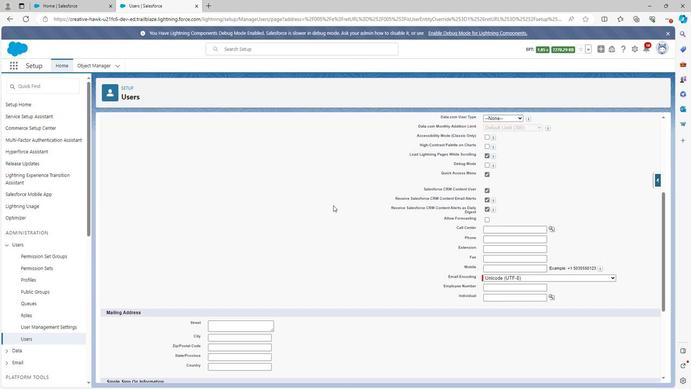 
Action: Mouse scrolled (332, 204) with delta (0, 0)
Screenshot: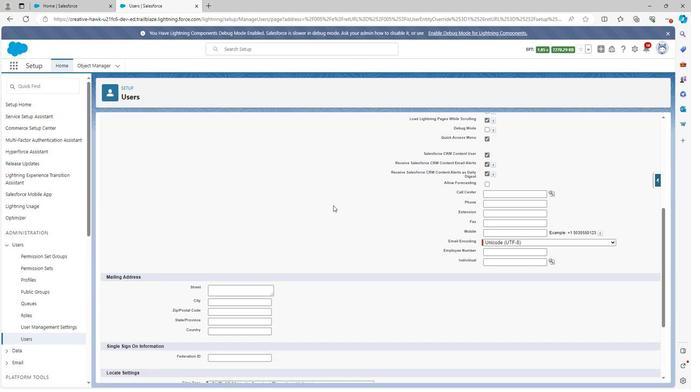 
Action: Mouse scrolled (332, 204) with delta (0, 0)
Screenshot: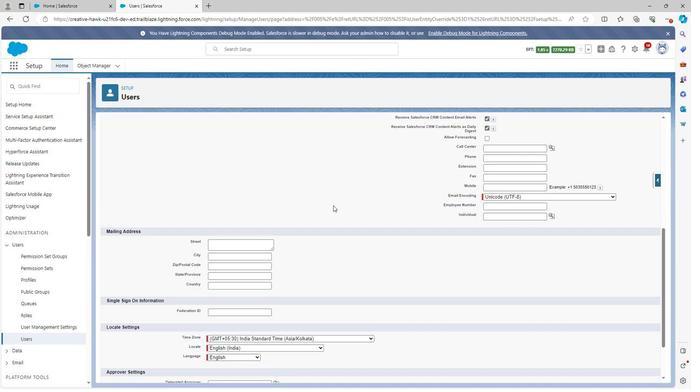 
Action: Mouse scrolled (332, 204) with delta (0, 0)
Screenshot: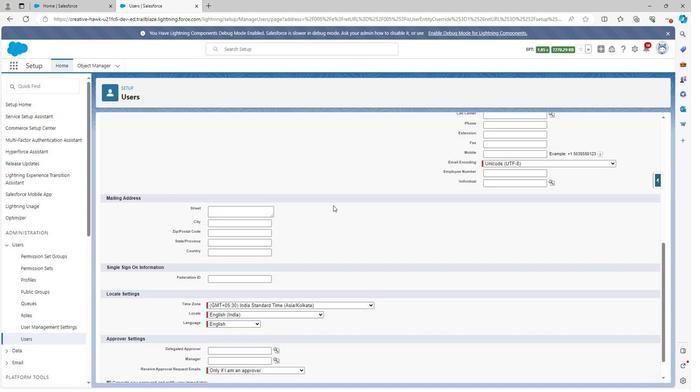 
Action: Mouse scrolled (332, 204) with delta (0, 0)
Screenshot: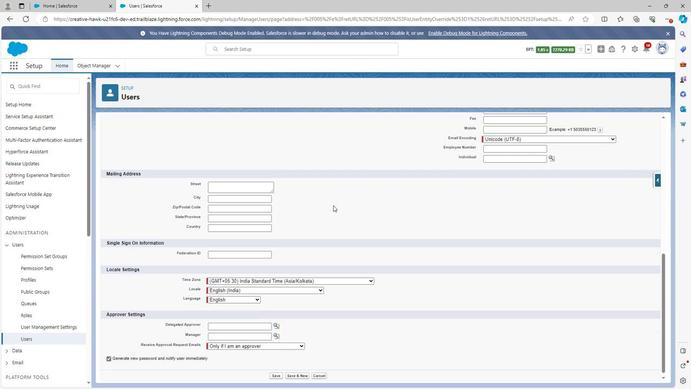 
Action: Mouse scrolled (332, 204) with delta (0, 0)
Screenshot: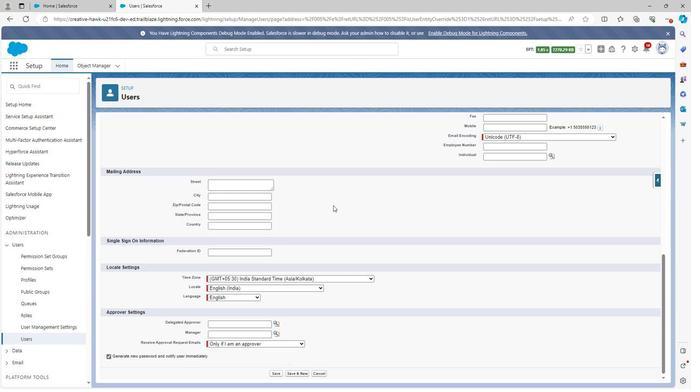 
Action: Mouse moved to (275, 376)
Screenshot: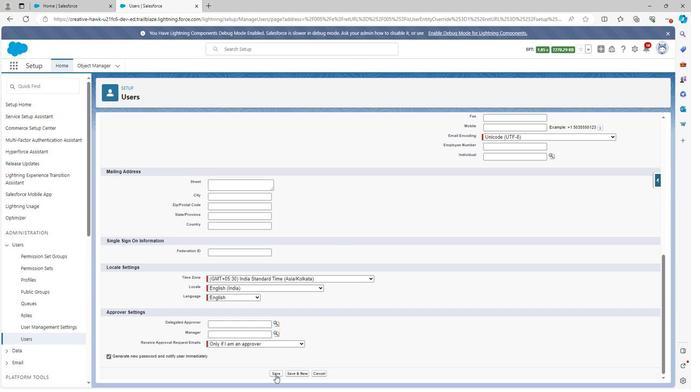 
Action: Mouse pressed left at (275, 376)
Screenshot: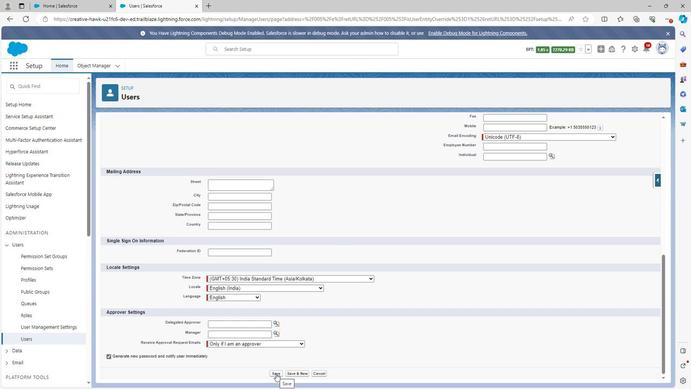
Action: Mouse moved to (497, 191)
Screenshot: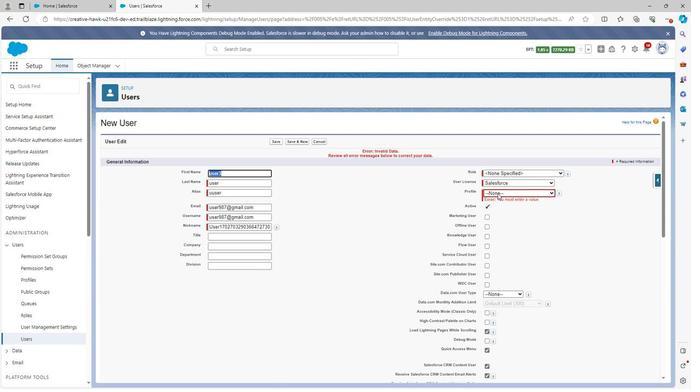 
Action: Mouse pressed left at (497, 191)
Screenshot: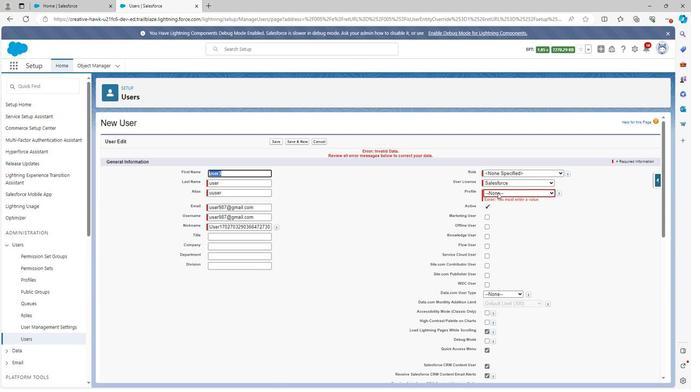 
Action: Mouse moved to (503, 256)
Screenshot: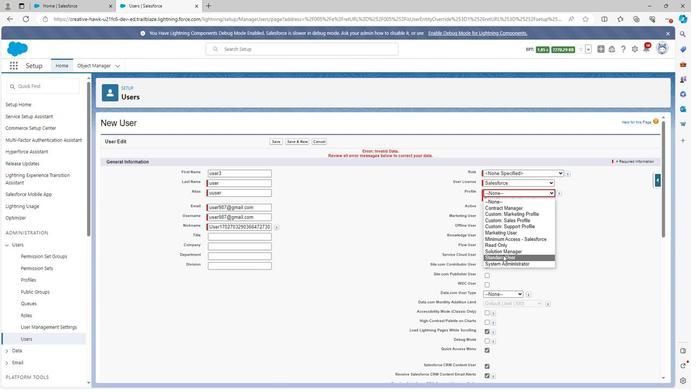
Action: Mouse pressed left at (503, 256)
Screenshot: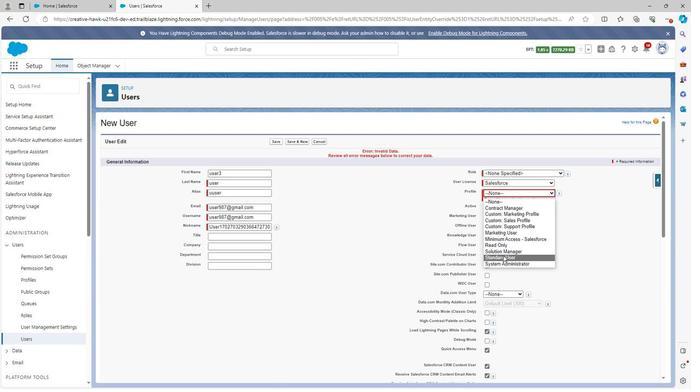 
Action: Mouse moved to (507, 273)
Screenshot: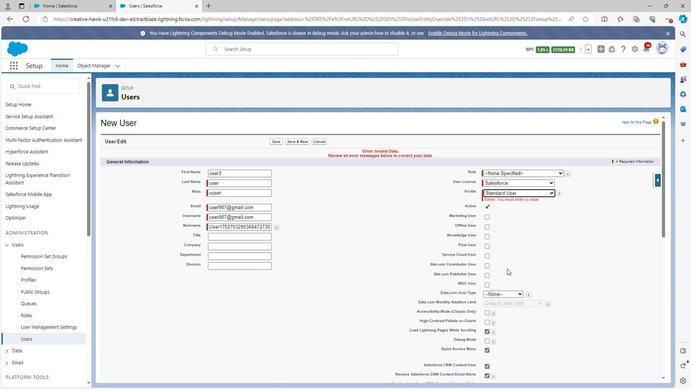 
Action: Mouse scrolled (507, 272) with delta (0, 0)
Screenshot: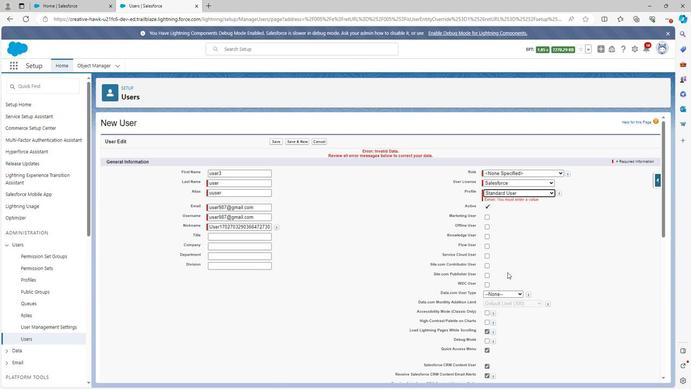 
Action: Mouse moved to (508, 275)
Screenshot: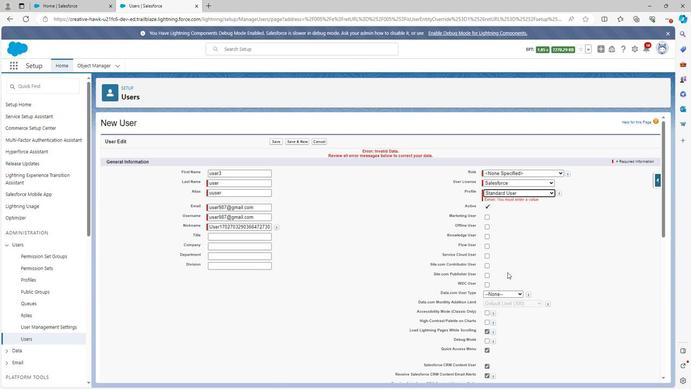 
Action: Mouse scrolled (508, 274) with delta (0, 0)
Screenshot: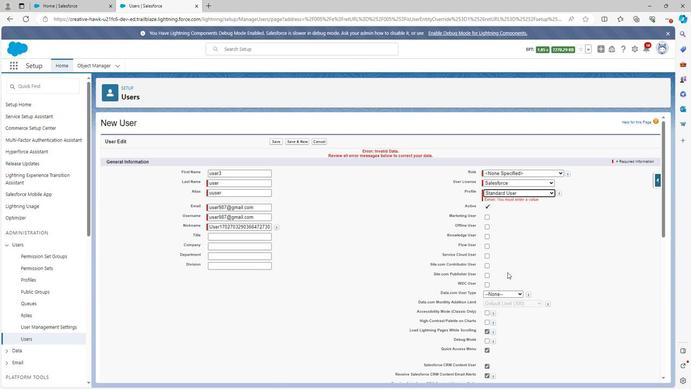 
Action: Mouse moved to (508, 275)
Screenshot: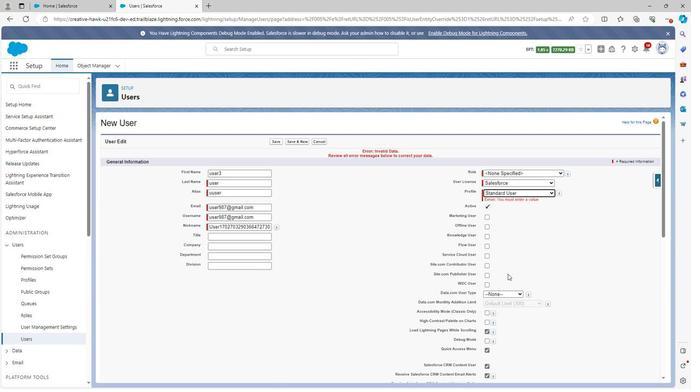 
Action: Mouse scrolled (508, 275) with delta (0, 0)
Screenshot: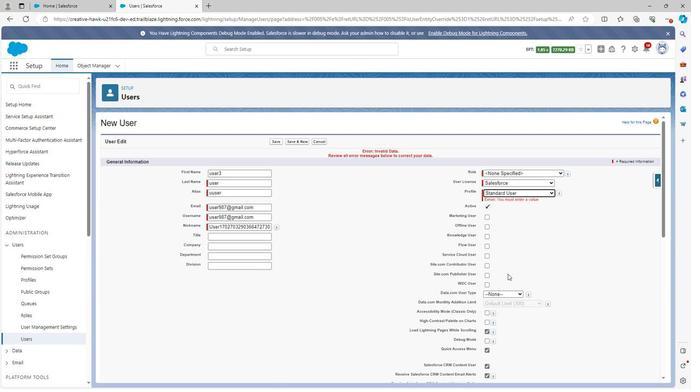 
Action: Mouse moved to (508, 275)
Screenshot: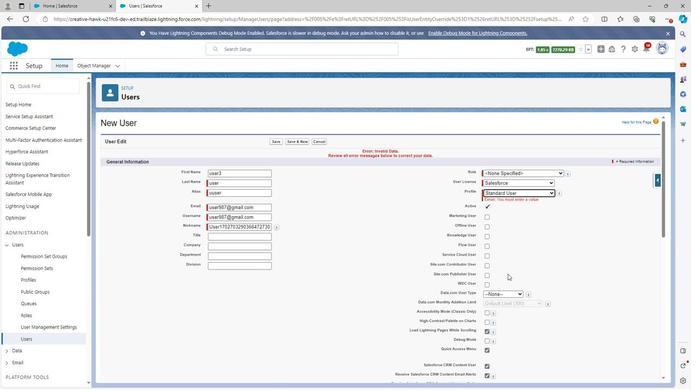 
Action: Mouse scrolled (508, 275) with delta (0, 0)
Screenshot: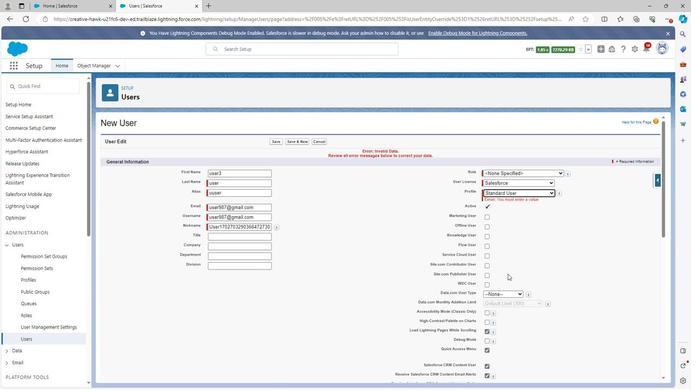 
Action: Mouse scrolled (508, 275) with delta (0, 0)
Screenshot: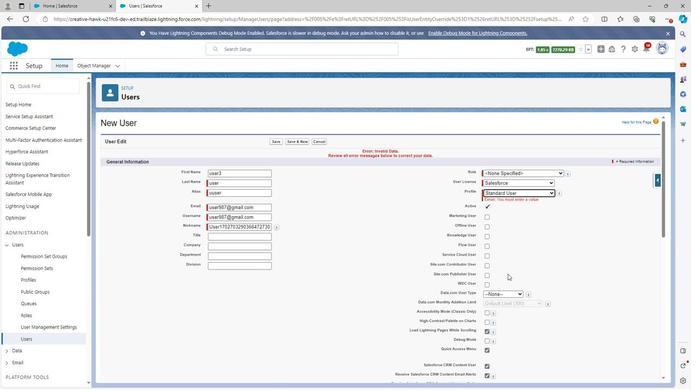 
Action: Mouse scrolled (508, 275) with delta (0, 0)
Screenshot: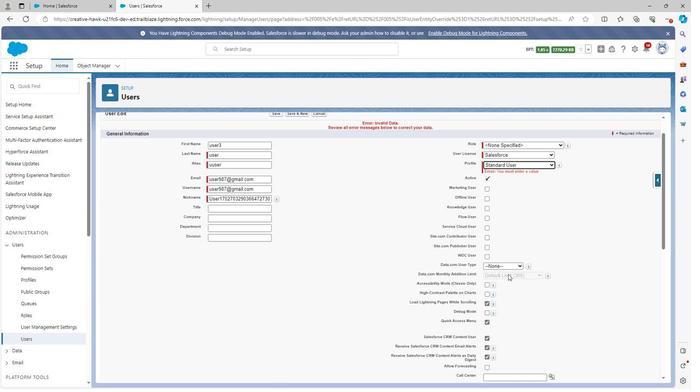 
Action: Mouse scrolled (508, 275) with delta (0, 0)
Screenshot: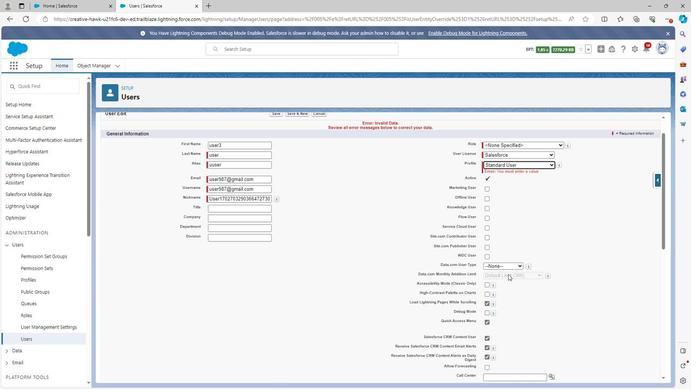 
Action: Mouse moved to (508, 276)
Screenshot: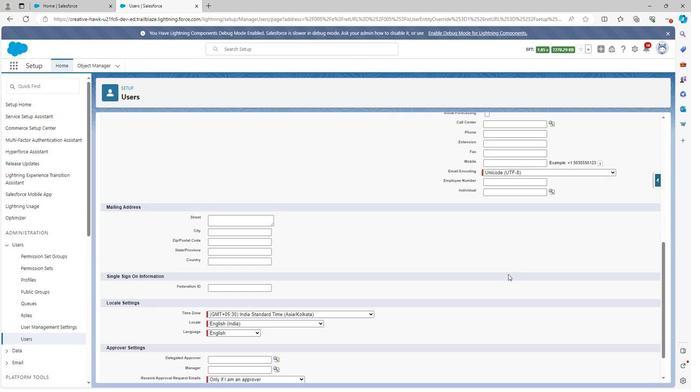 
Action: Mouse scrolled (508, 276) with delta (0, 0)
Screenshot: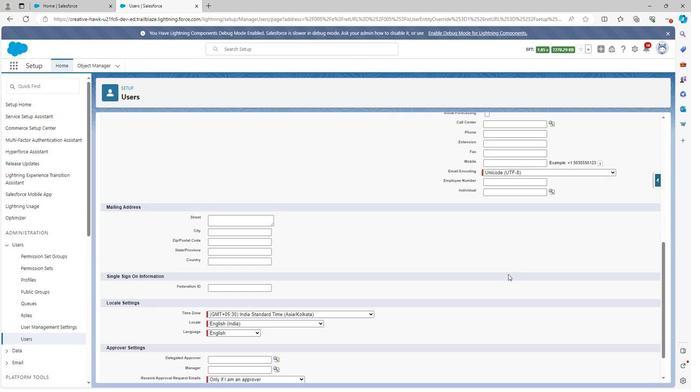 
Action: Mouse moved to (508, 276)
Screenshot: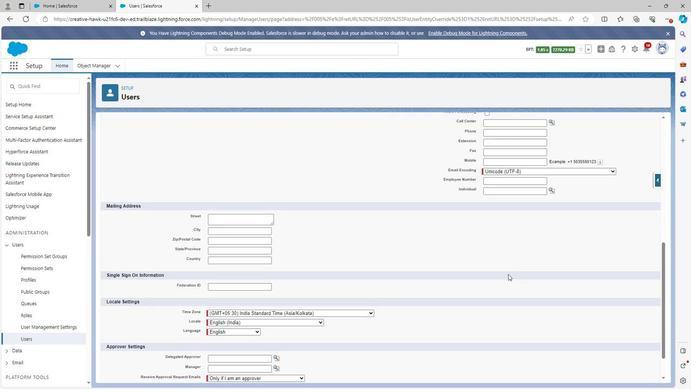 
Action: Mouse scrolled (508, 276) with delta (0, 0)
Screenshot: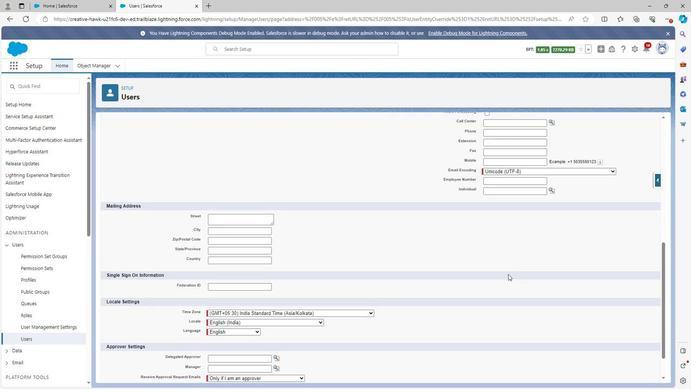 
Action: Mouse moved to (508, 276)
Screenshot: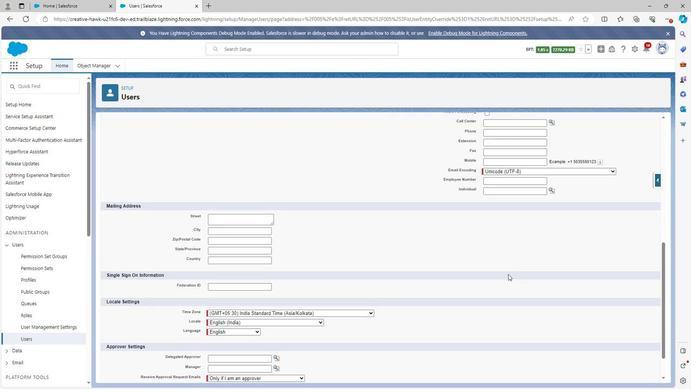 
Action: Mouse scrolled (508, 276) with delta (0, 0)
Screenshot: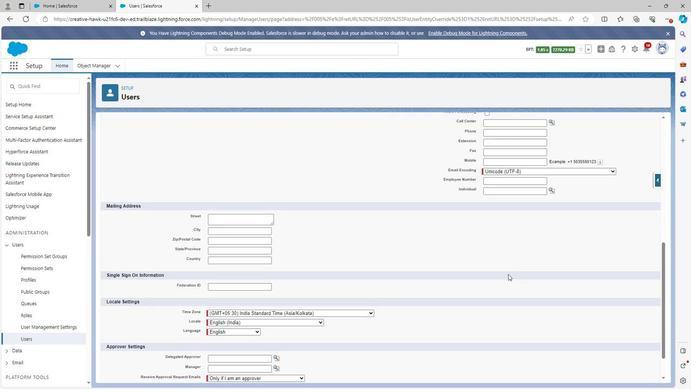 
Action: Mouse moved to (508, 277)
Screenshot: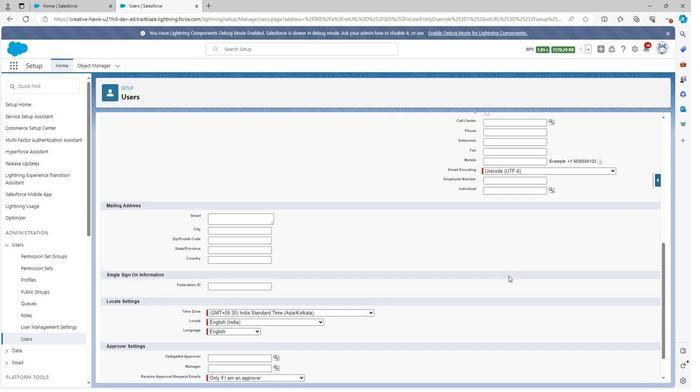 
Action: Mouse scrolled (508, 277) with delta (0, 0)
Screenshot: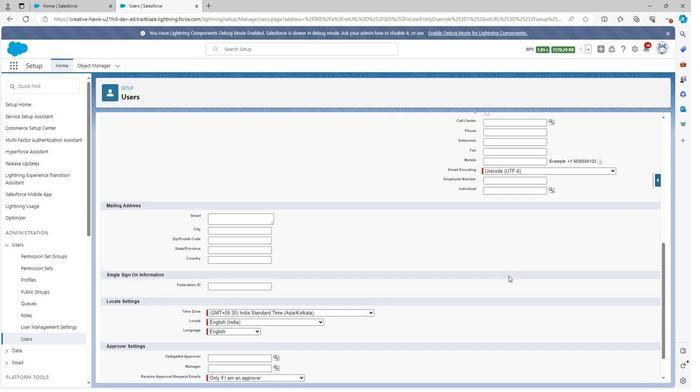 
Action: Mouse moved to (508, 278)
Screenshot: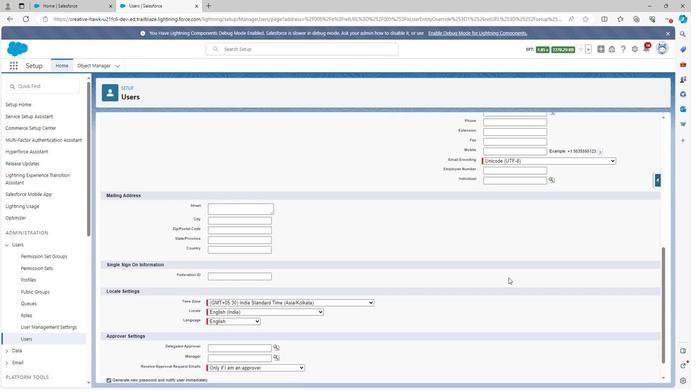 
Action: Mouse scrolled (508, 278) with delta (0, 0)
Screenshot: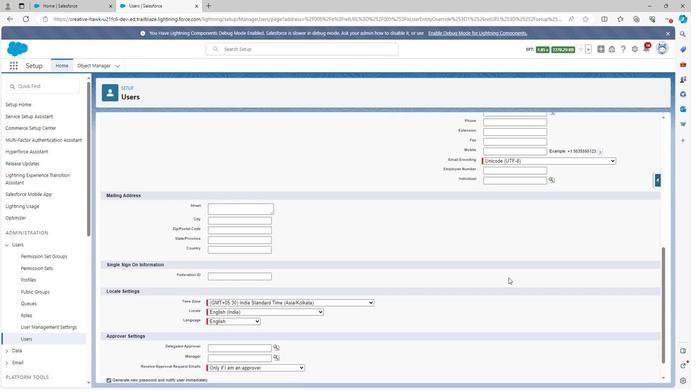 
Action: Mouse moved to (272, 377)
Screenshot: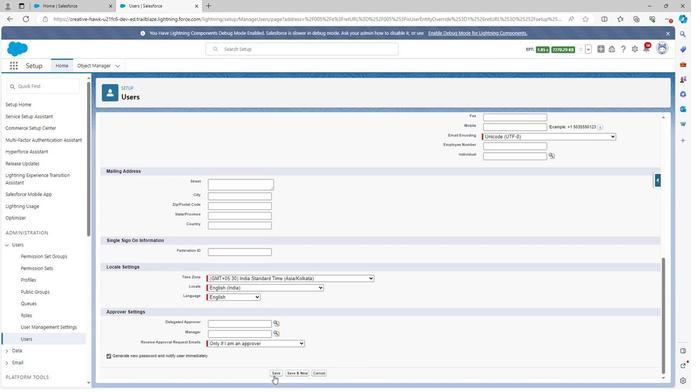 
Action: Mouse pressed left at (272, 377)
Screenshot: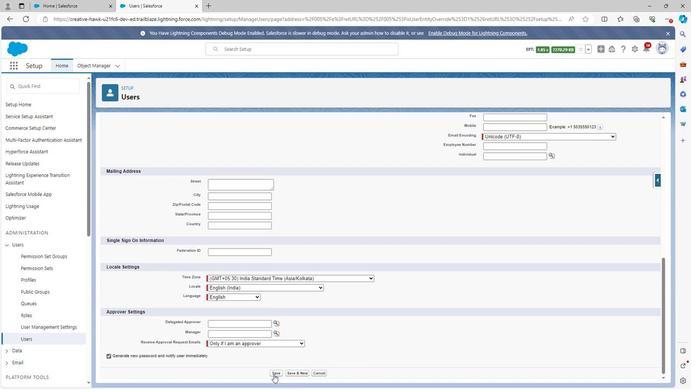 
Action: Mouse moved to (224, 210)
Screenshot: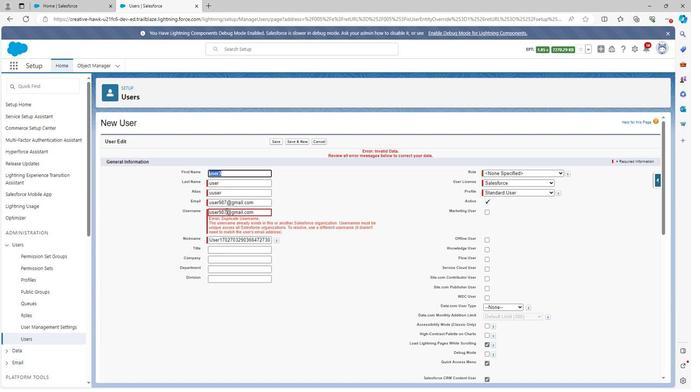 
Action: Mouse pressed left at (224, 210)
Screenshot: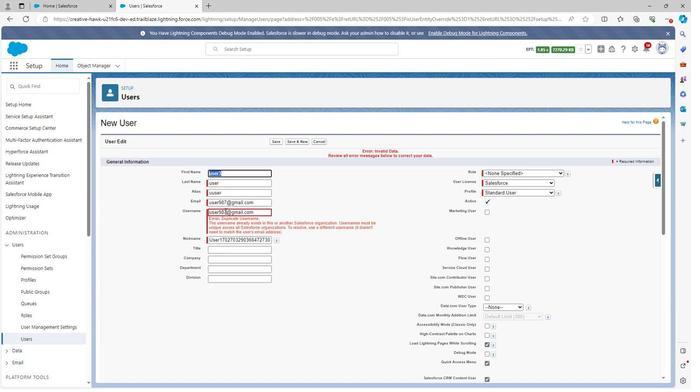 
Action: Key pressed ada
Screenshot: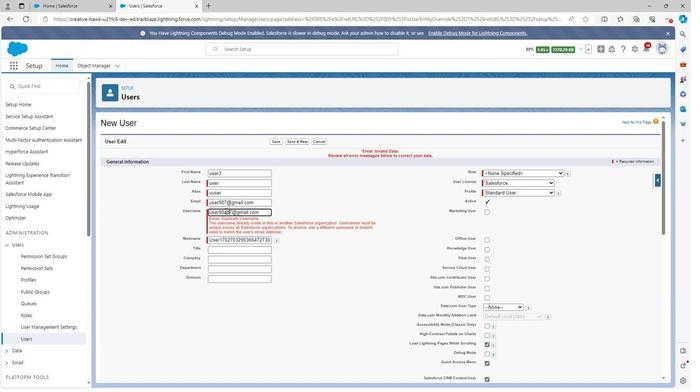 
Action: Mouse moved to (224, 201)
Screenshot: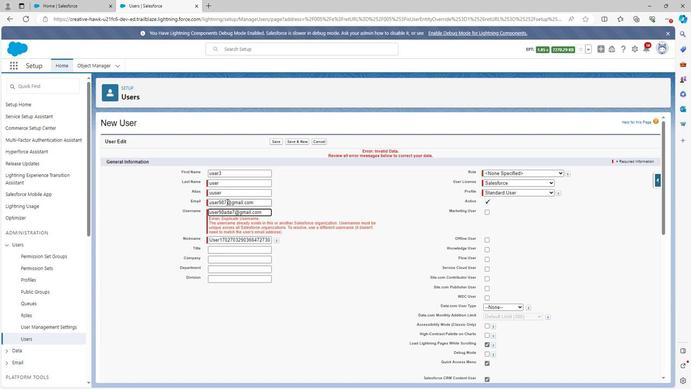 
Action: Mouse pressed left at (224, 201)
Screenshot: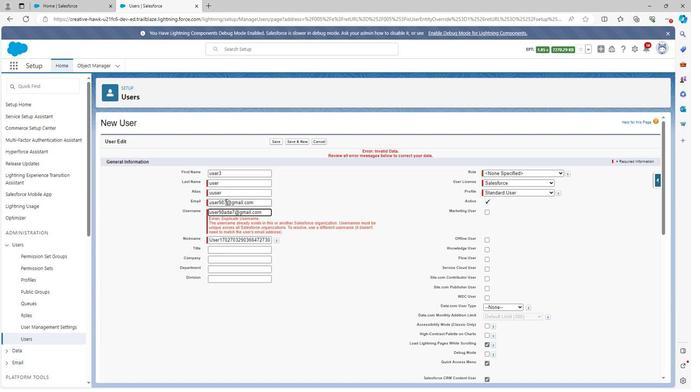 
Action: Key pressed ad
Screenshot: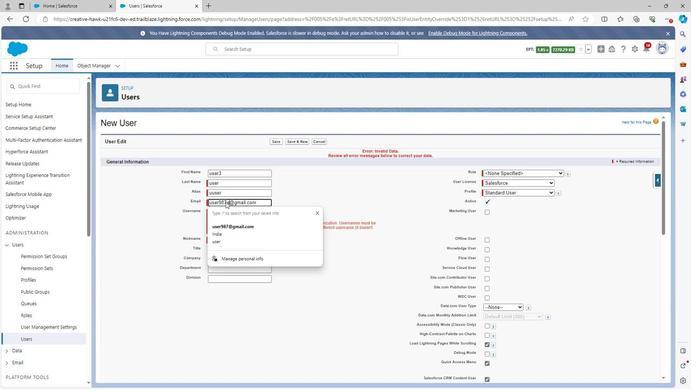 
Action: Mouse moved to (245, 210)
Screenshot: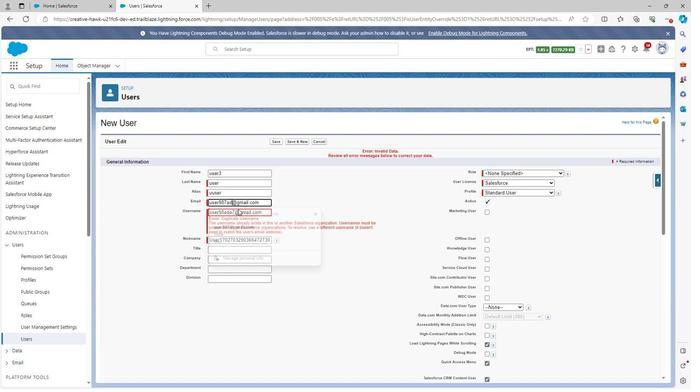 
Action: Key pressed a
Screenshot: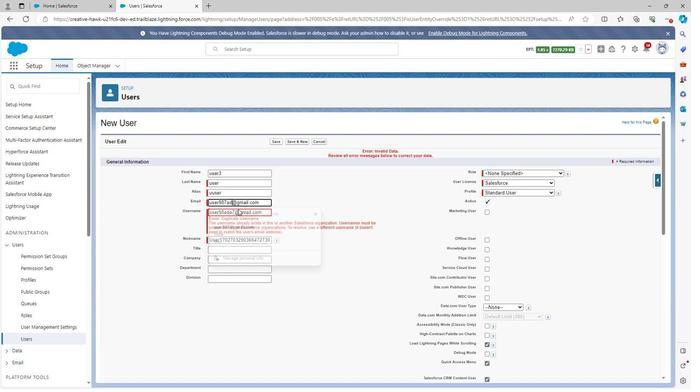 
Action: Mouse moved to (261, 212)
Screenshot: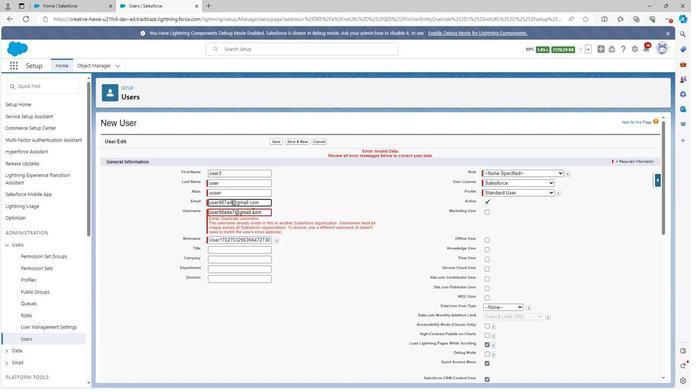 
Action: Key pressed d
Screenshot: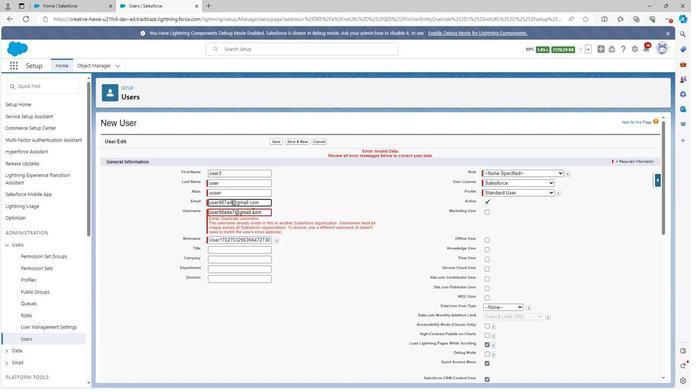 
Action: Mouse moved to (342, 257)
Screenshot: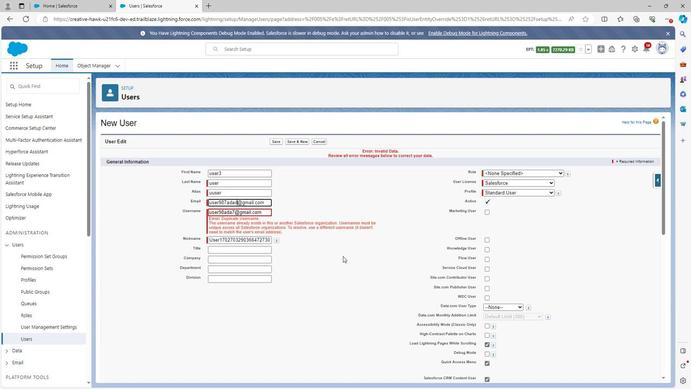 
Action: Mouse scrolled (342, 256) with delta (0, 0)
Screenshot: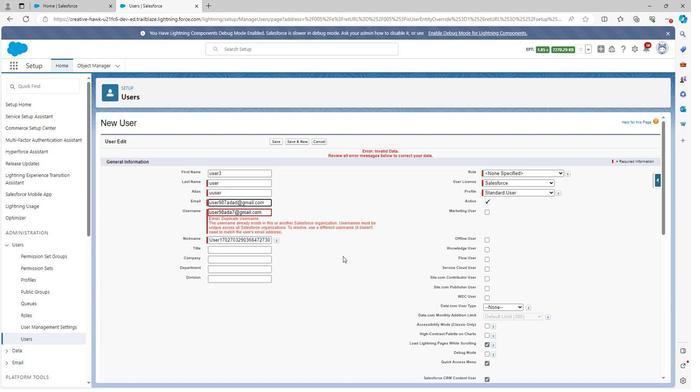 
Action: Mouse moved to (342, 257)
Screenshot: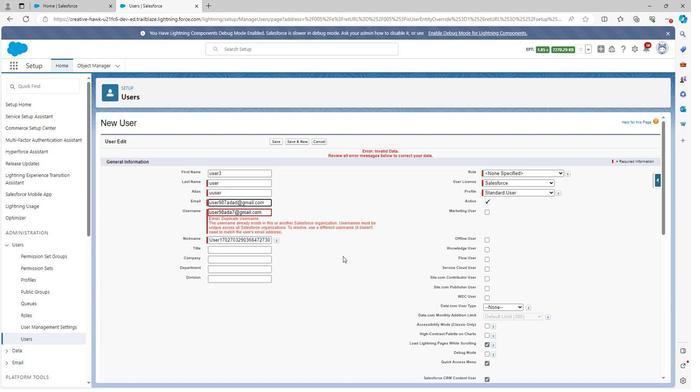 
Action: Mouse scrolled (342, 257) with delta (0, 0)
Screenshot: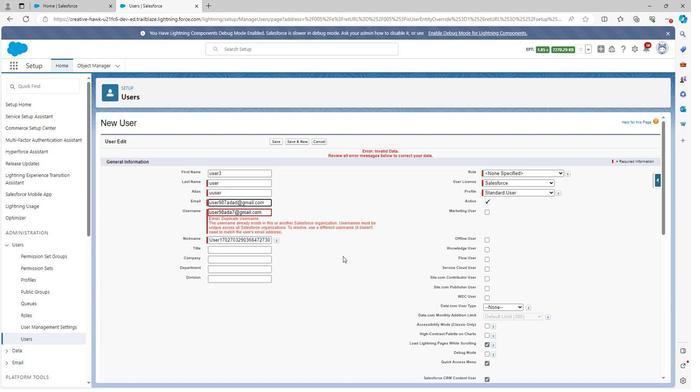 
Action: Mouse moved to (343, 258)
Screenshot: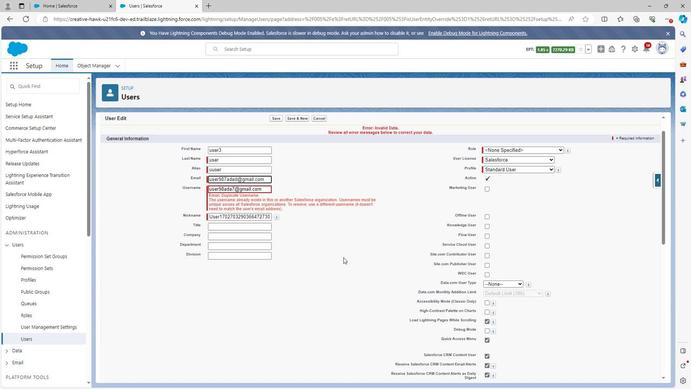 
Action: Mouse scrolled (343, 258) with delta (0, 0)
Screenshot: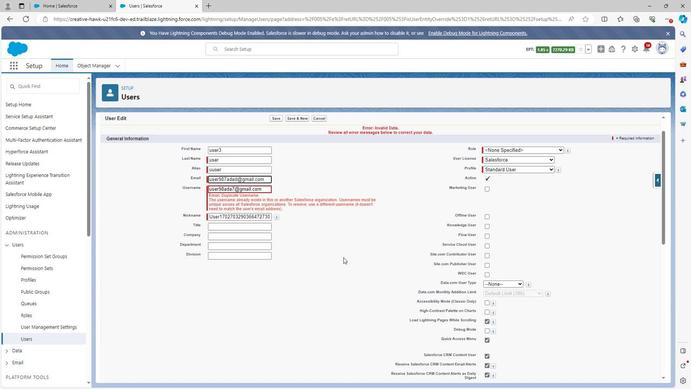 
Action: Mouse moved to (343, 258)
Screenshot: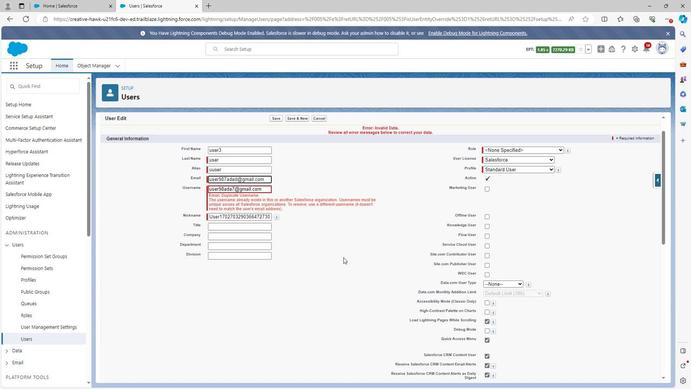 
Action: Mouse scrolled (343, 258) with delta (0, 0)
Screenshot: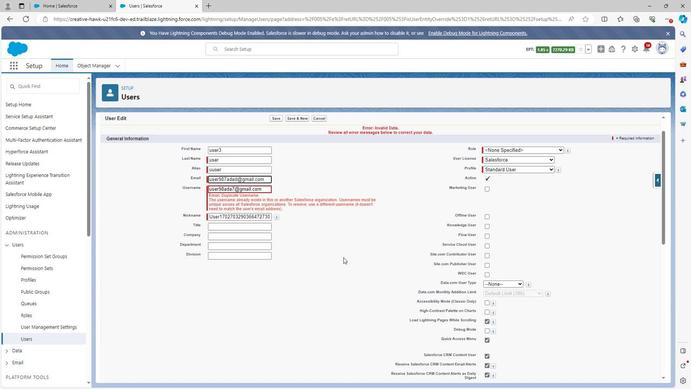 
Action: Mouse moved to (343, 259)
Screenshot: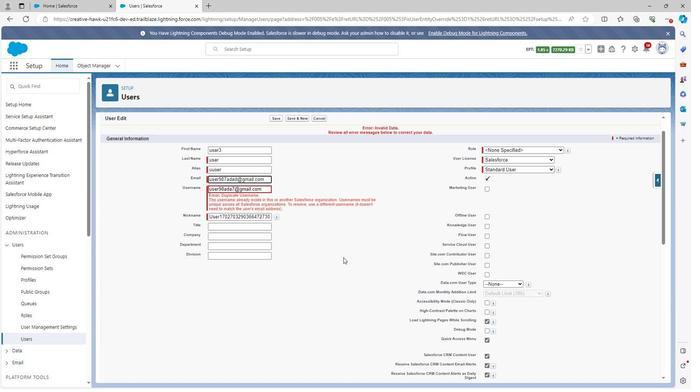 
Action: Mouse scrolled (343, 258) with delta (0, 0)
Screenshot: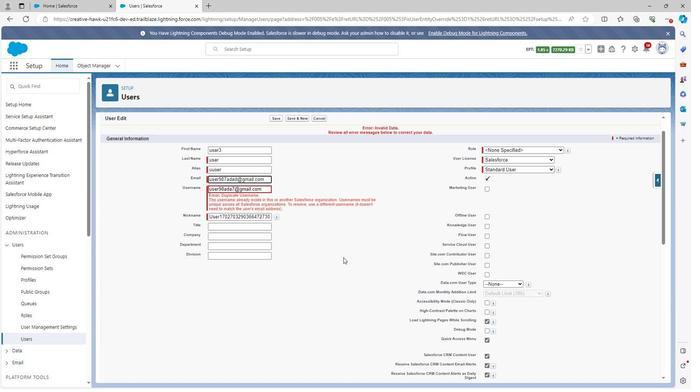 
Action: Mouse moved to (345, 259)
Screenshot: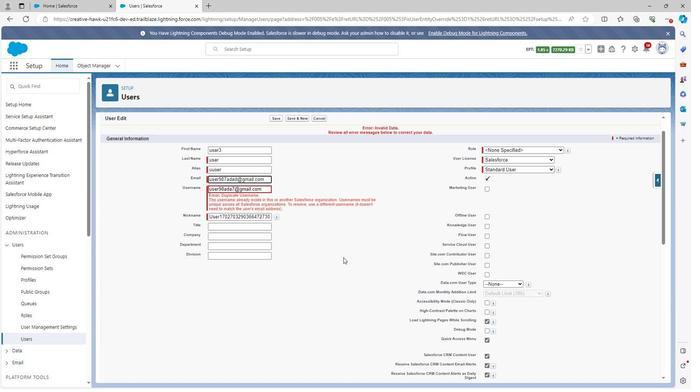 
Action: Mouse scrolled (345, 259) with delta (0, 0)
Screenshot: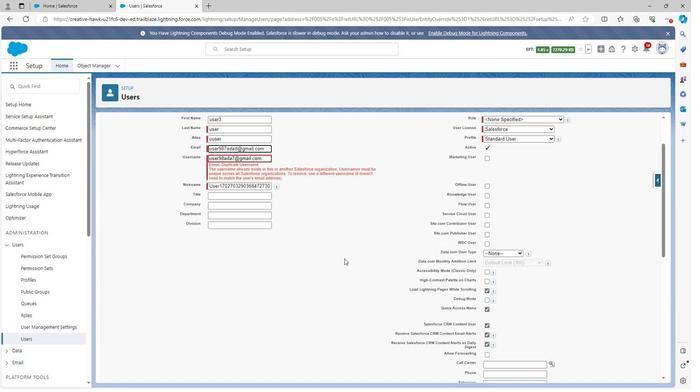 
Action: Mouse moved to (347, 261)
Screenshot: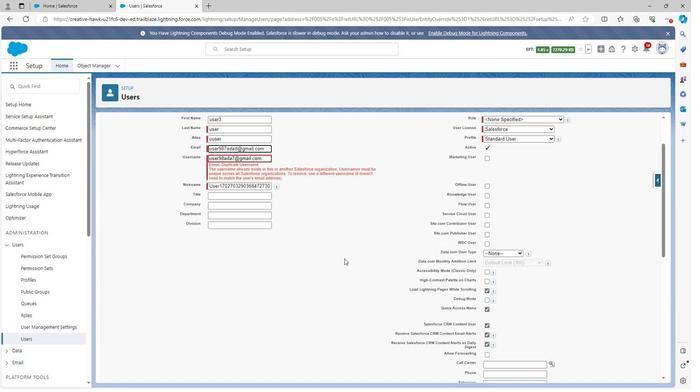 
Action: Mouse scrolled (347, 260) with delta (0, 0)
Screenshot: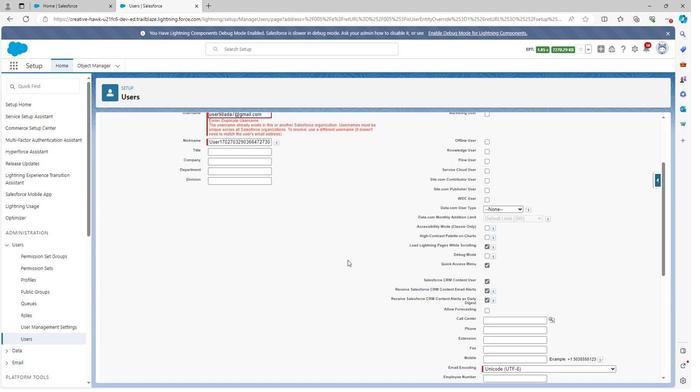 
Action: Mouse moved to (348, 261)
Screenshot: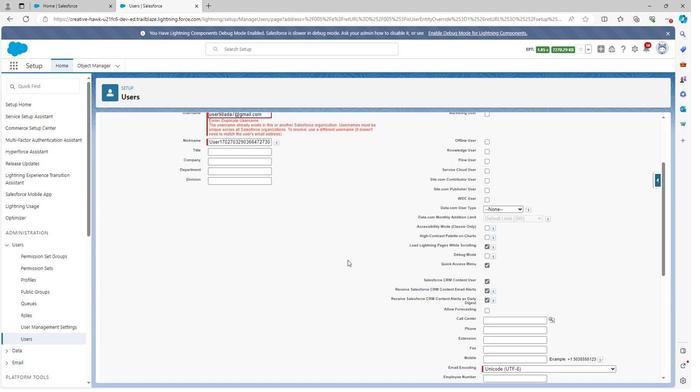 
Action: Mouse scrolled (348, 261) with delta (0, 0)
Screenshot: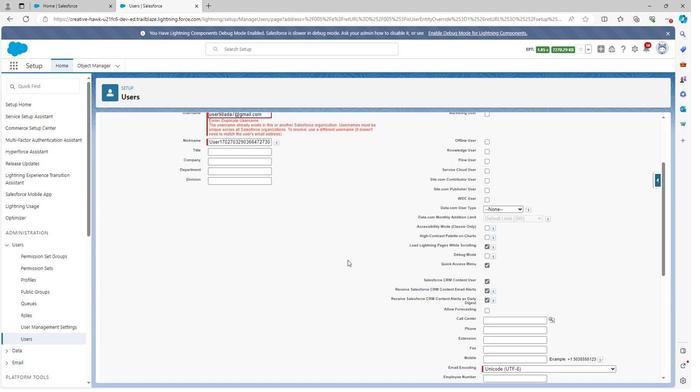 
Action: Mouse moved to (420, 322)
Screenshot: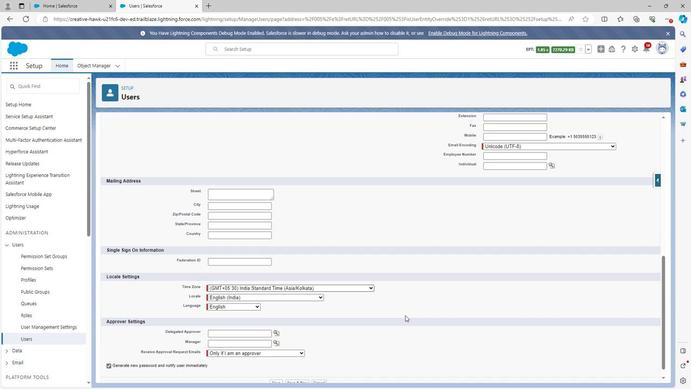 
Action: Mouse scrolled (420, 321) with delta (0, 0)
Screenshot: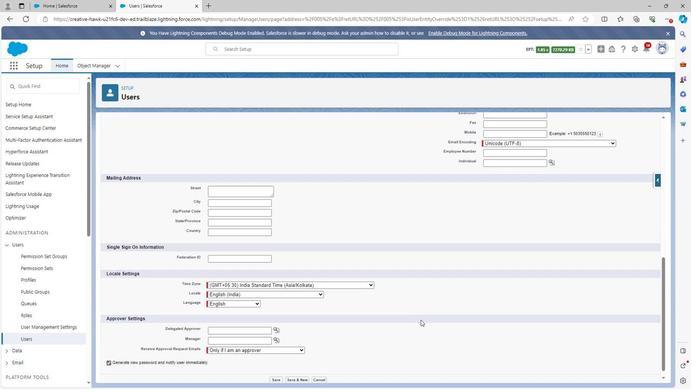 
Action: Mouse moved to (420, 322)
Screenshot: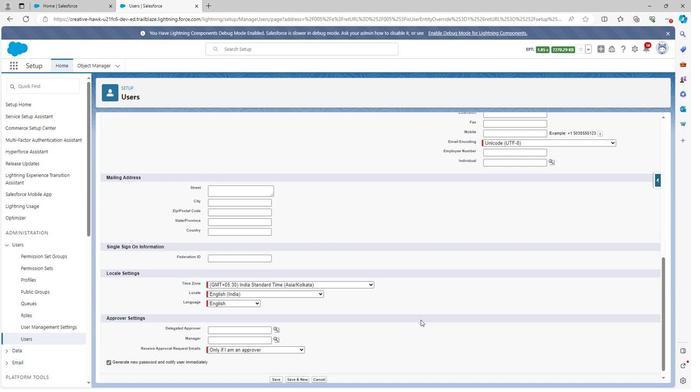 
Action: Mouse scrolled (420, 322) with delta (0, 0)
Screenshot: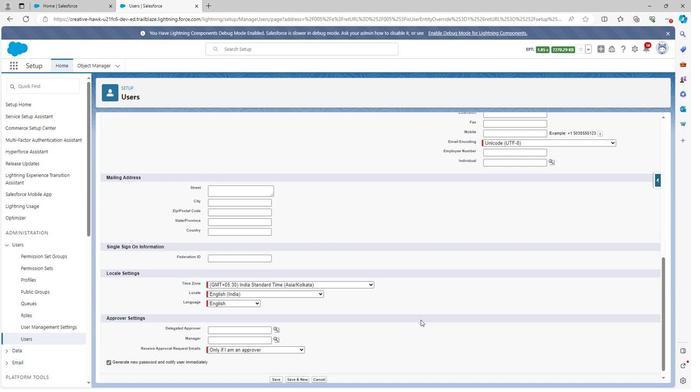 
Action: Mouse moved to (416, 323)
Screenshot: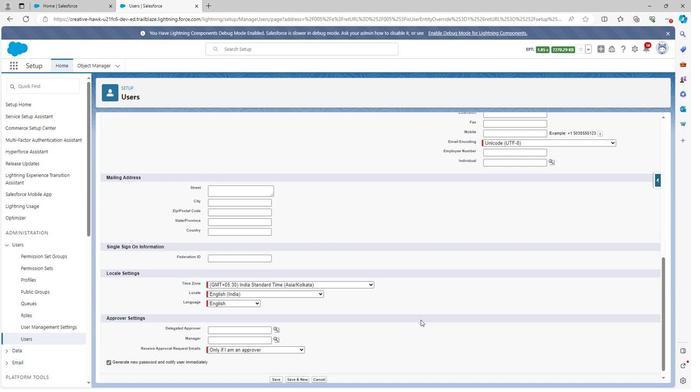 
Action: Mouse scrolled (416, 322) with delta (0, 0)
Screenshot: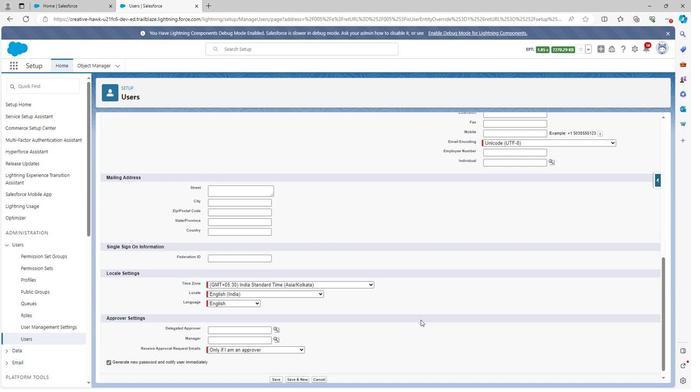 
Action: Mouse moved to (402, 323)
Screenshot: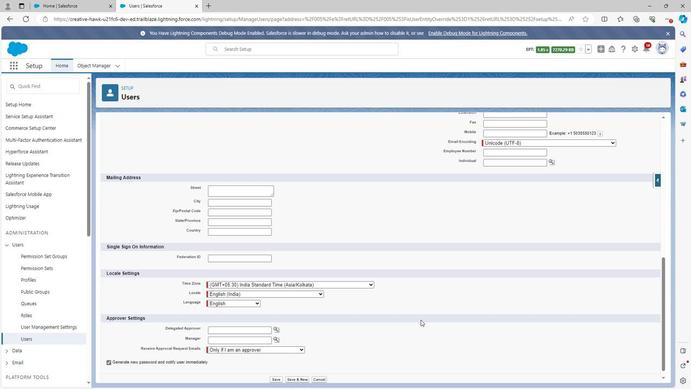
Action: Mouse scrolled (402, 322) with delta (0, 0)
Screenshot: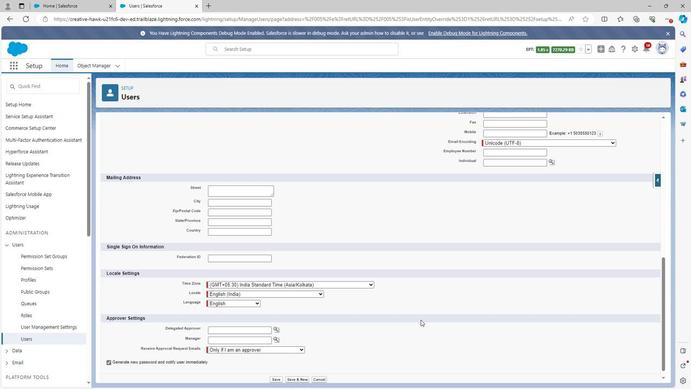 
Action: Mouse moved to (276, 374)
Screenshot: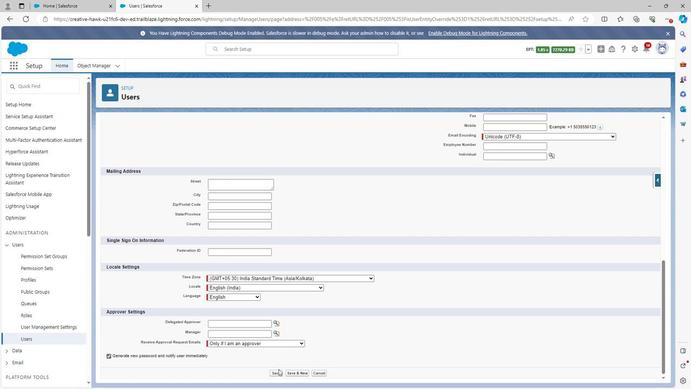 
Action: Mouse pressed left at (276, 374)
Screenshot: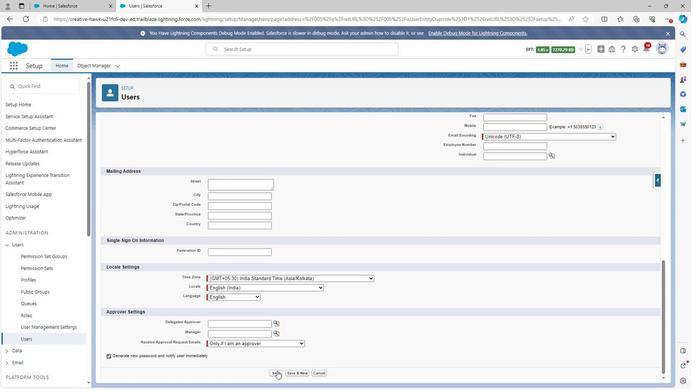
Action: Mouse moved to (24, 342)
Screenshot: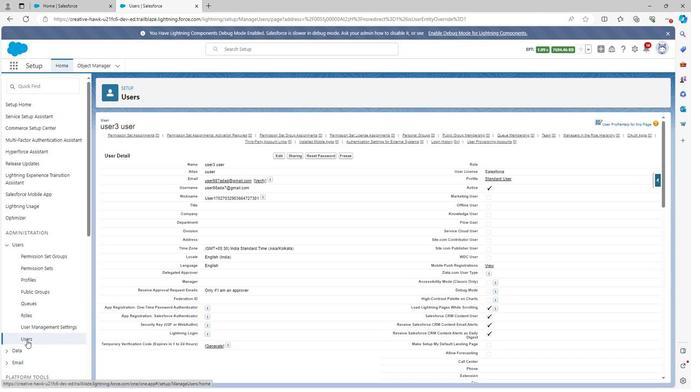 
Action: Mouse pressed left at (24, 342)
Screenshot: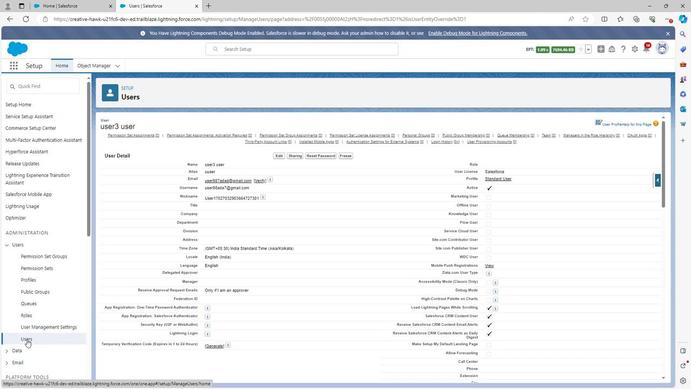 
Action: Mouse moved to (154, 248)
Screenshot: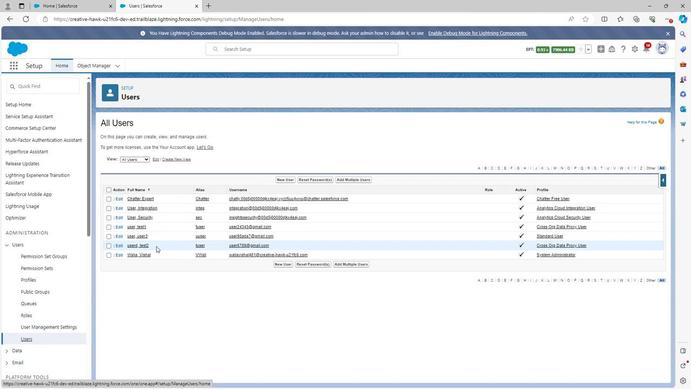 
